 Task: Look for space in Zacatlán, Mexico from 7th July, 2023 to 15th July, 2023 for 6 adults in price range Rs.15000 to Rs.20000. Place can be entire place with 3 bedrooms having 3 beds and 3 bathrooms. Property type can be house, flat, guest house. Amenities needed are: washing machine. Booking option can be shelf check-in. Required host language is English.
Action: Mouse moved to (462, 99)
Screenshot: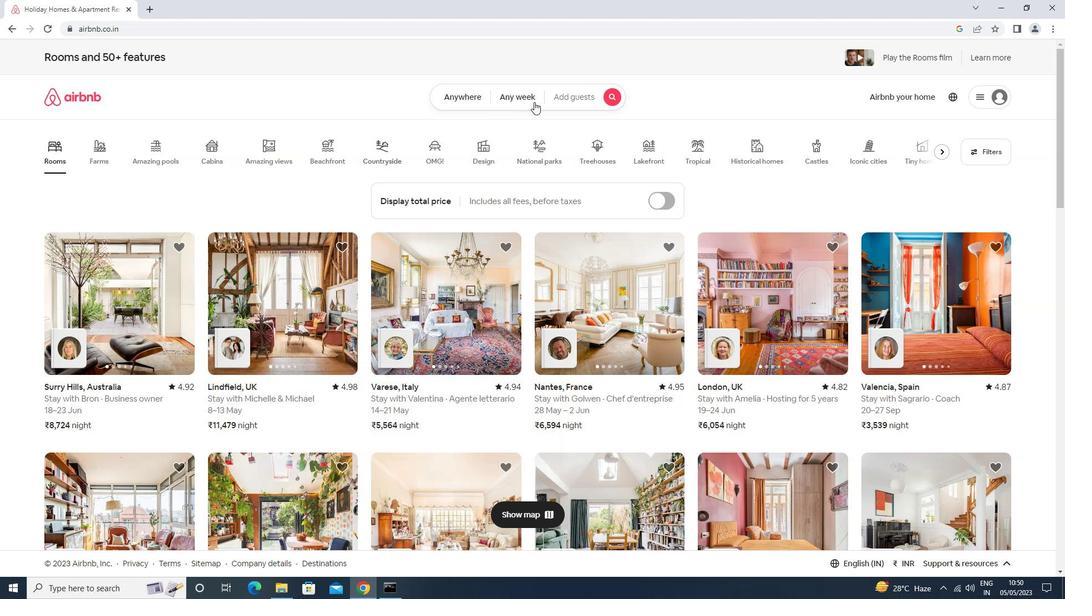 
Action: Mouse pressed left at (462, 99)
Screenshot: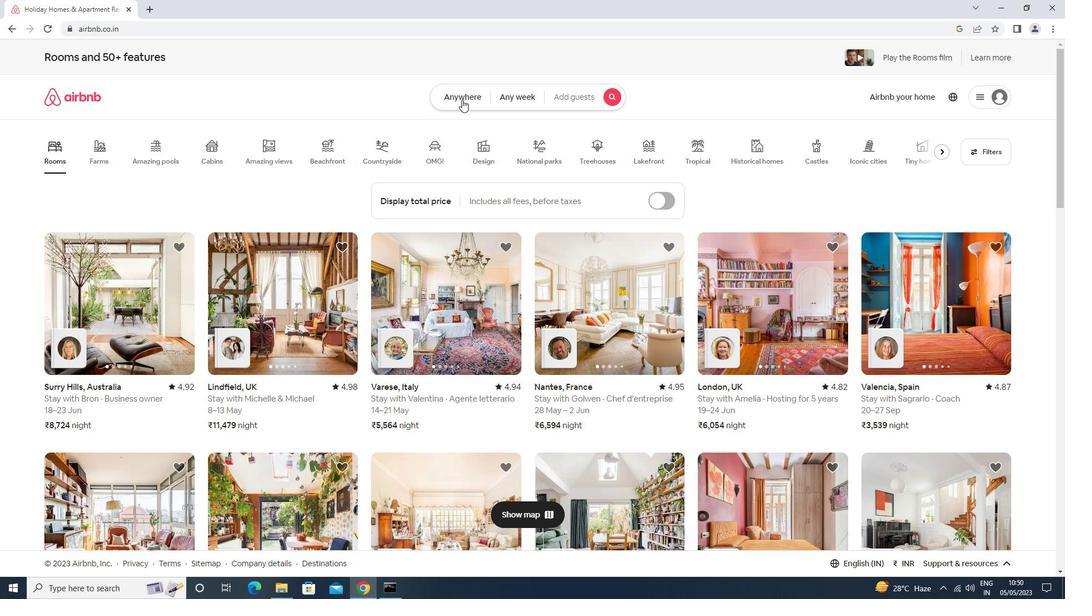 
Action: Mouse moved to (418, 138)
Screenshot: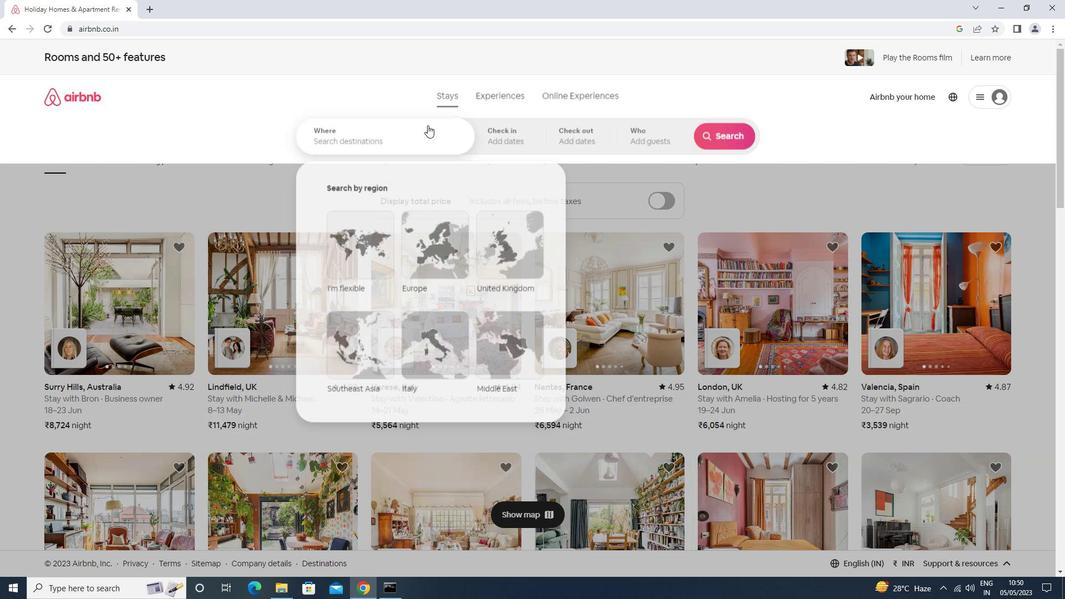 
Action: Mouse pressed left at (418, 138)
Screenshot: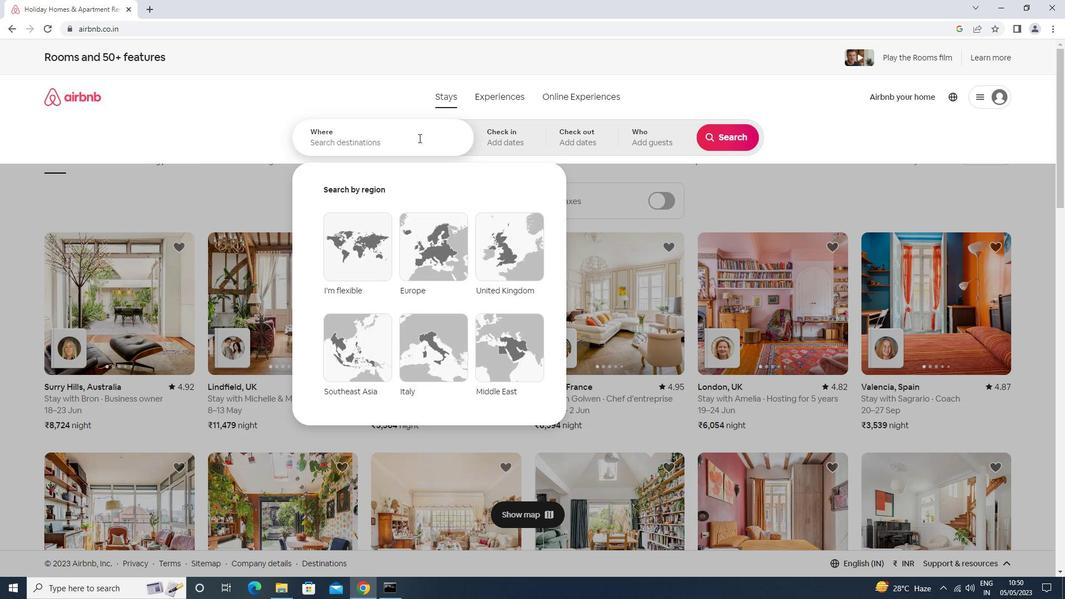
Action: Key pressed <Key.shift>ZACATLAN<Key.space><Key.shift>MEXICO<Key.enter>
Screenshot: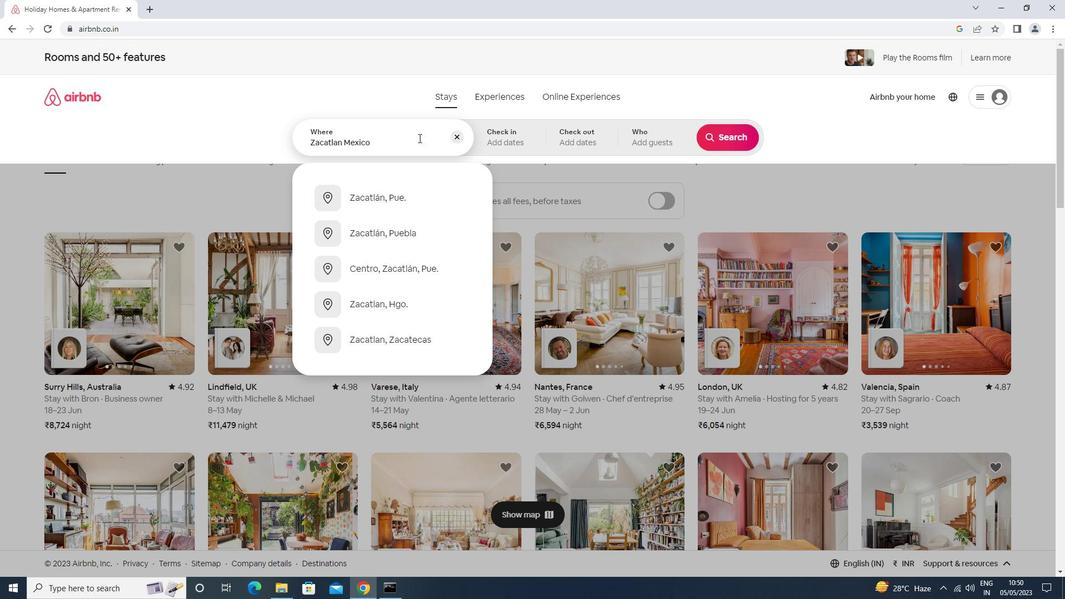 
Action: Mouse moved to (729, 228)
Screenshot: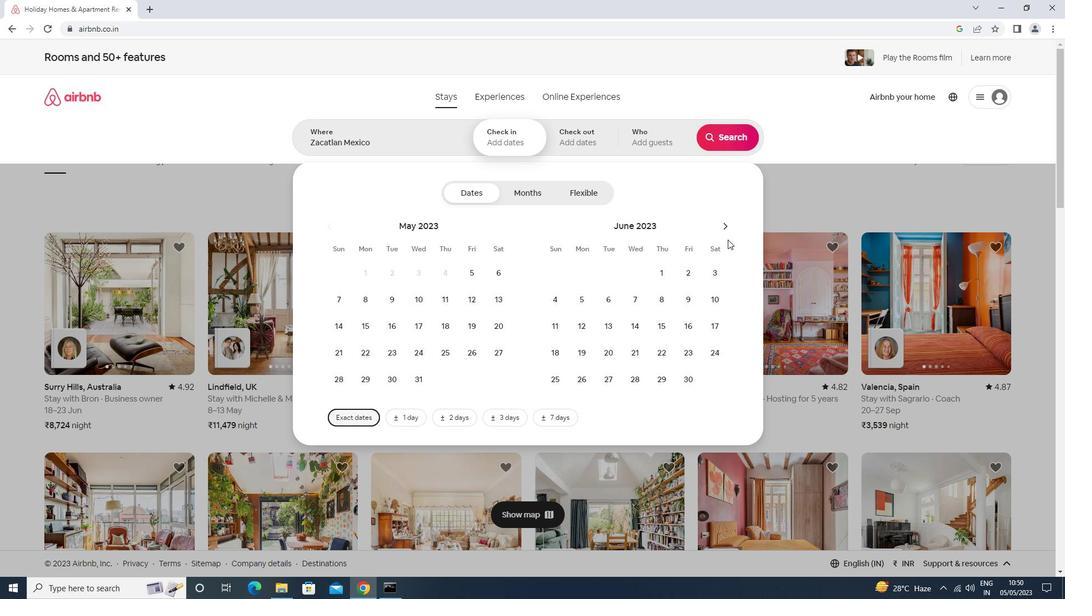 
Action: Mouse pressed left at (729, 228)
Screenshot: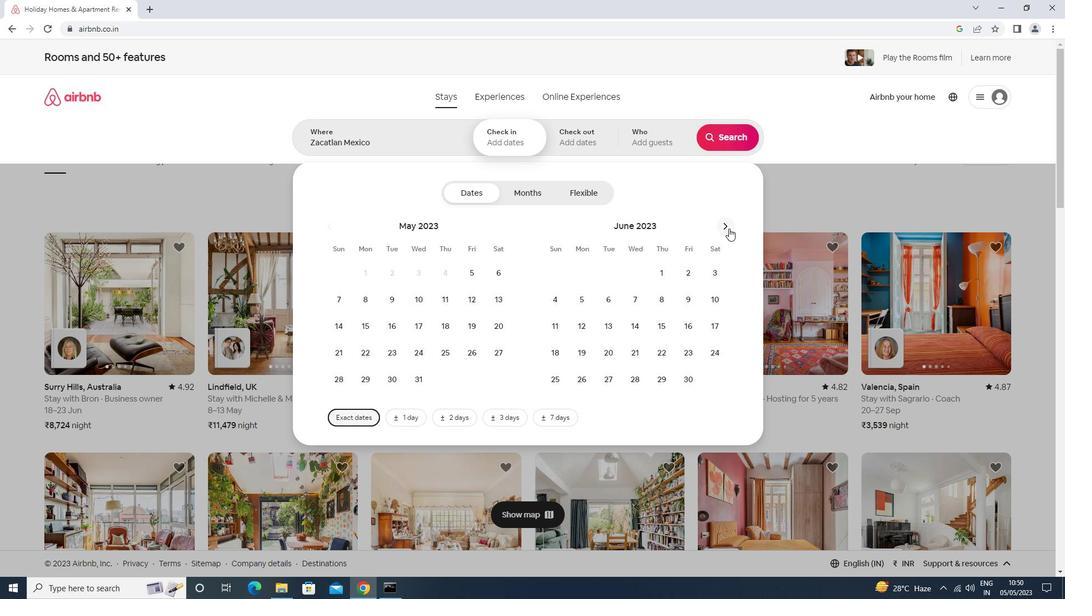 
Action: Mouse moved to (694, 300)
Screenshot: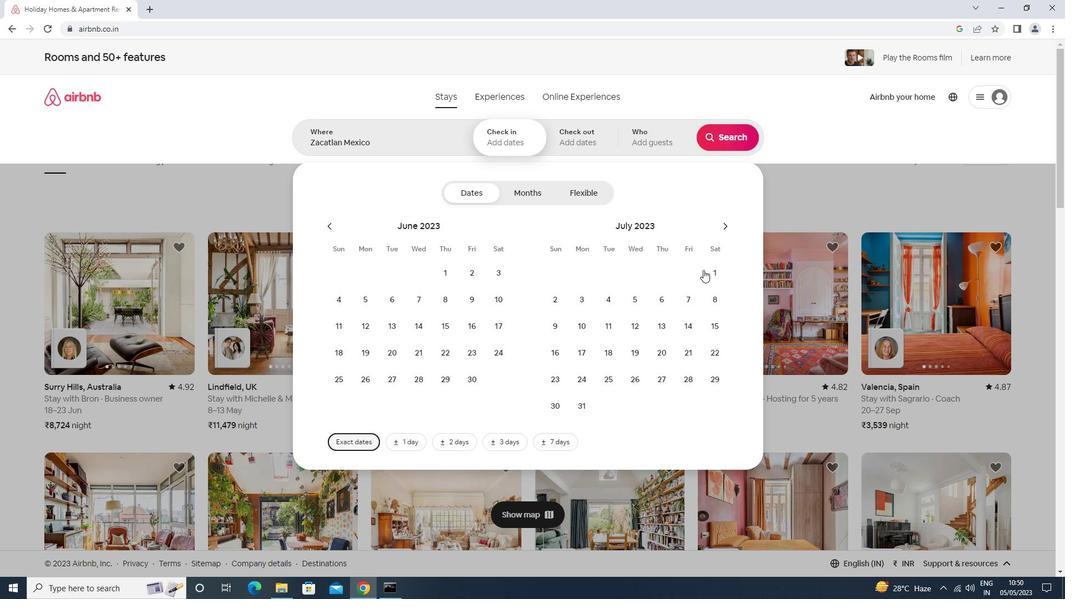 
Action: Mouse pressed left at (694, 300)
Screenshot: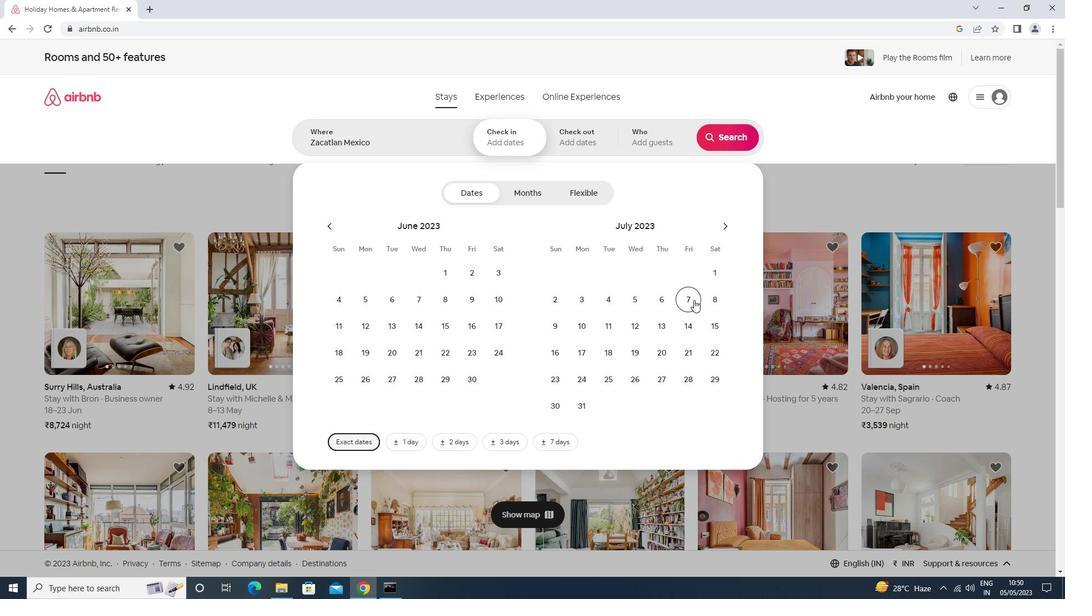 
Action: Mouse moved to (718, 331)
Screenshot: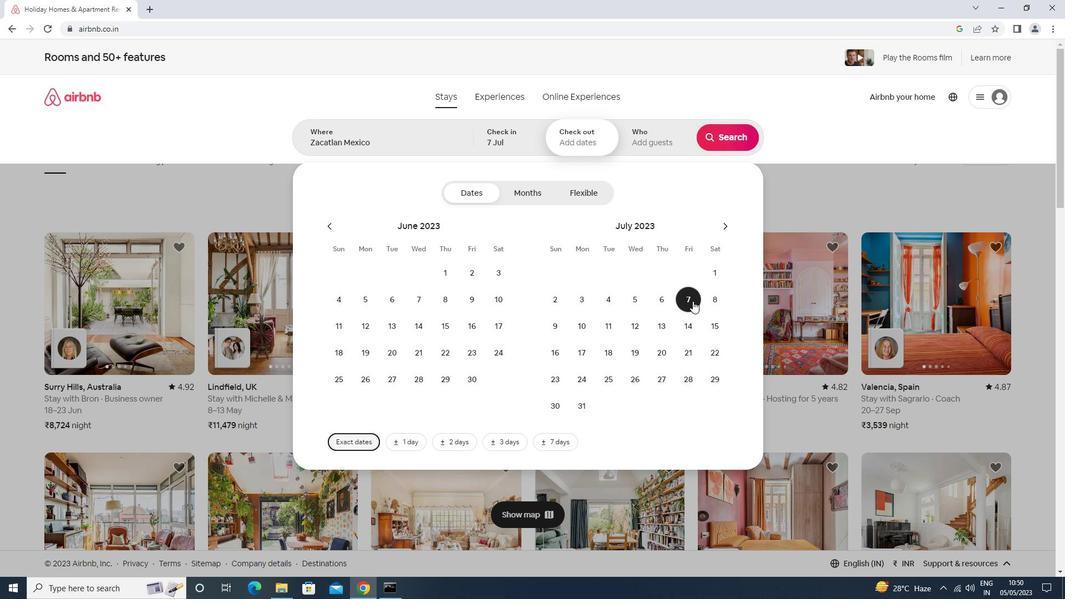 
Action: Mouse pressed left at (718, 331)
Screenshot: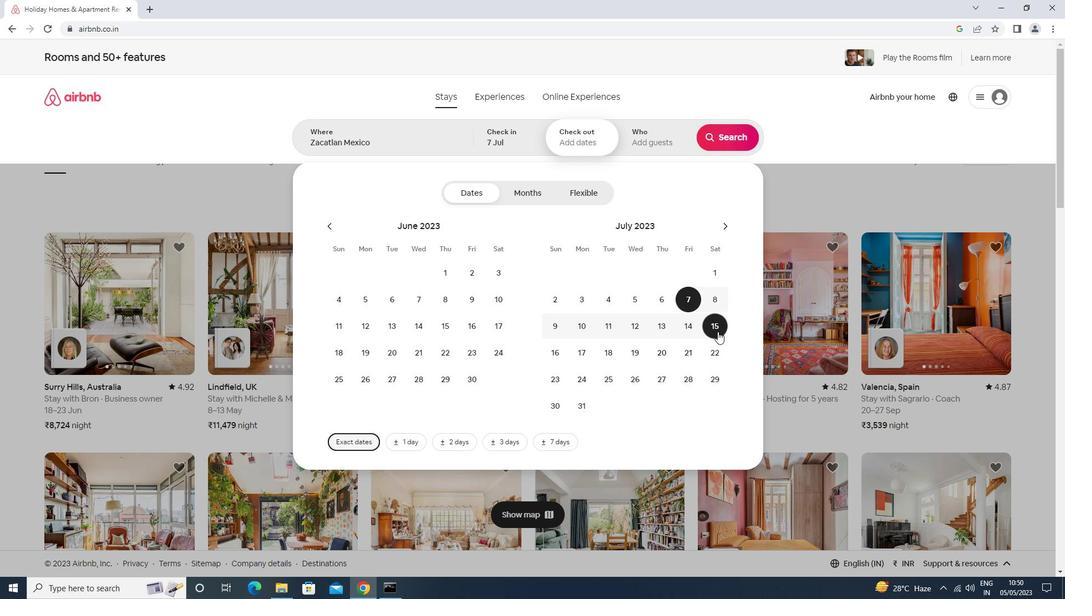 
Action: Mouse moved to (658, 150)
Screenshot: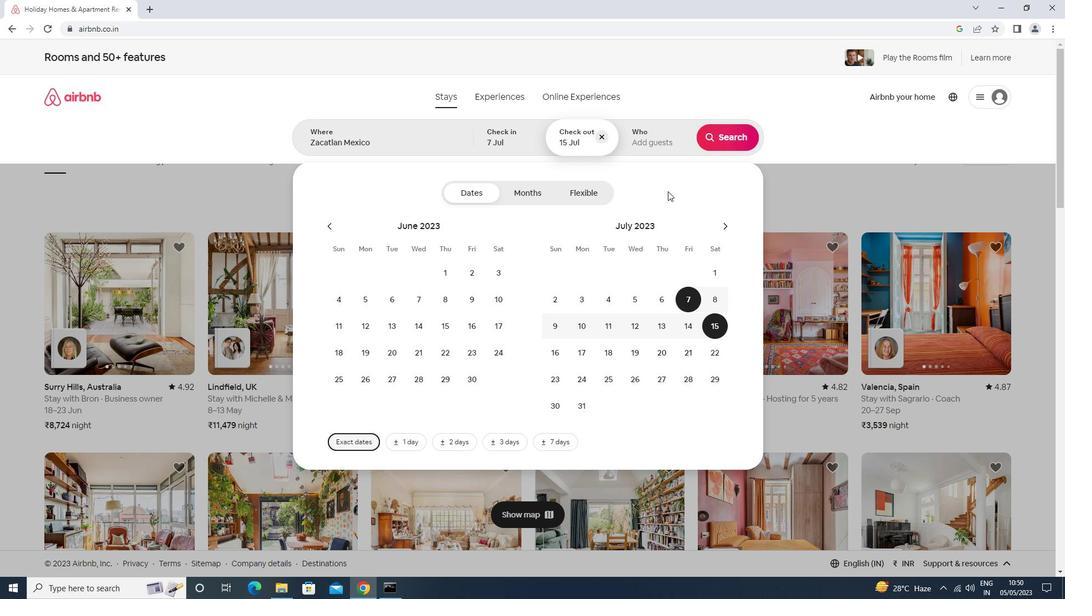 
Action: Mouse pressed left at (658, 150)
Screenshot: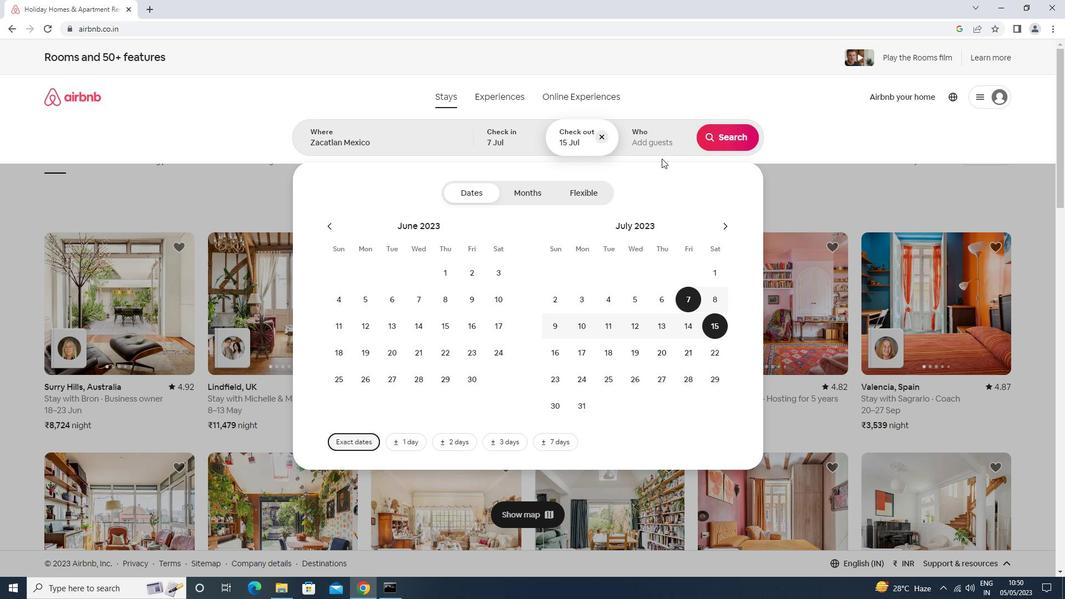 
Action: Mouse moved to (736, 196)
Screenshot: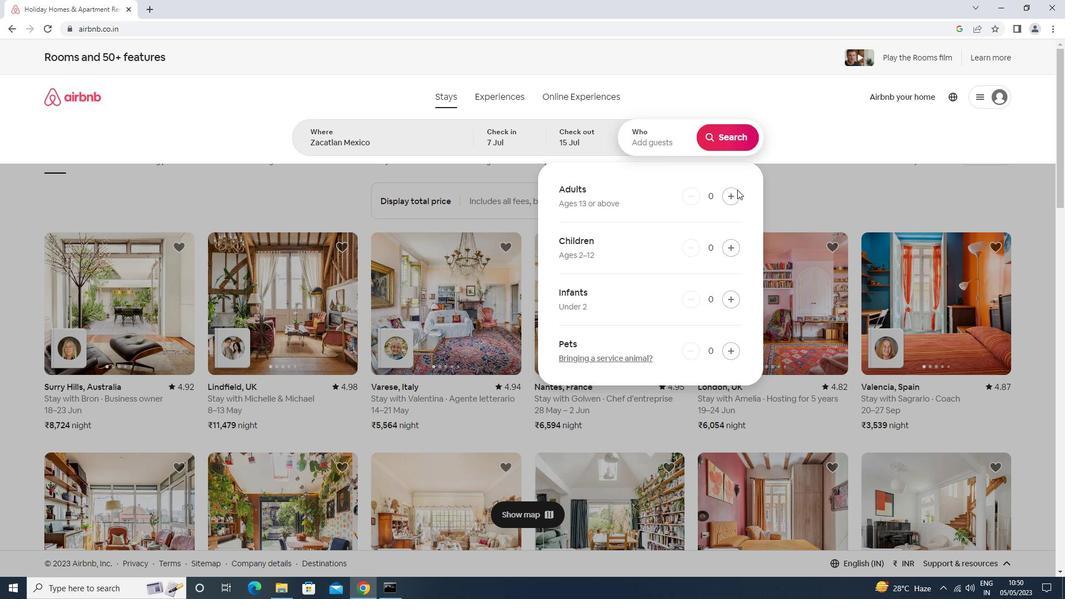 
Action: Mouse pressed left at (736, 196)
Screenshot: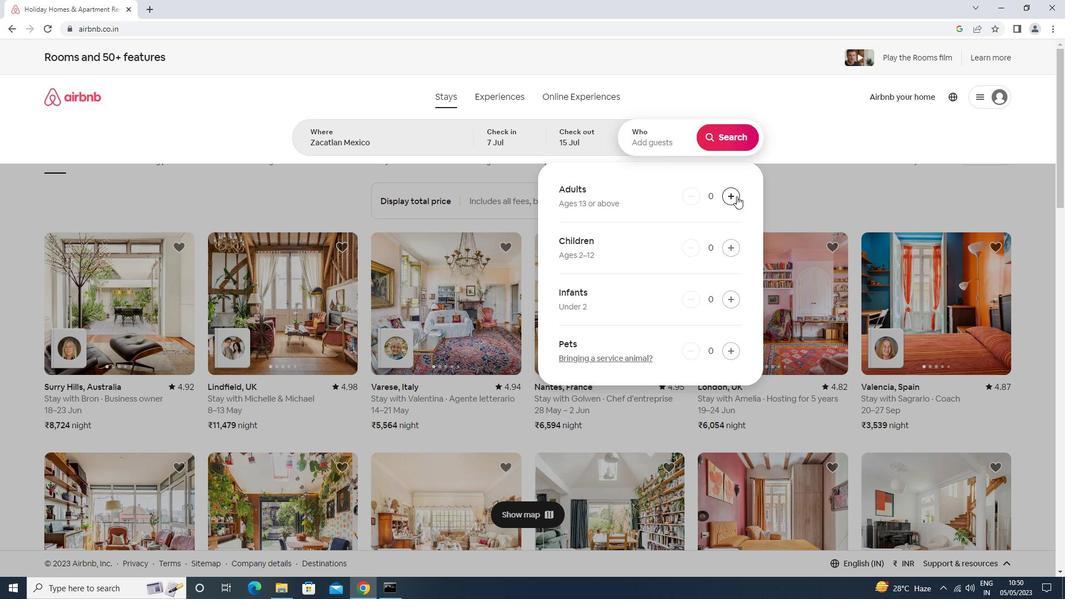
Action: Mouse pressed left at (736, 196)
Screenshot: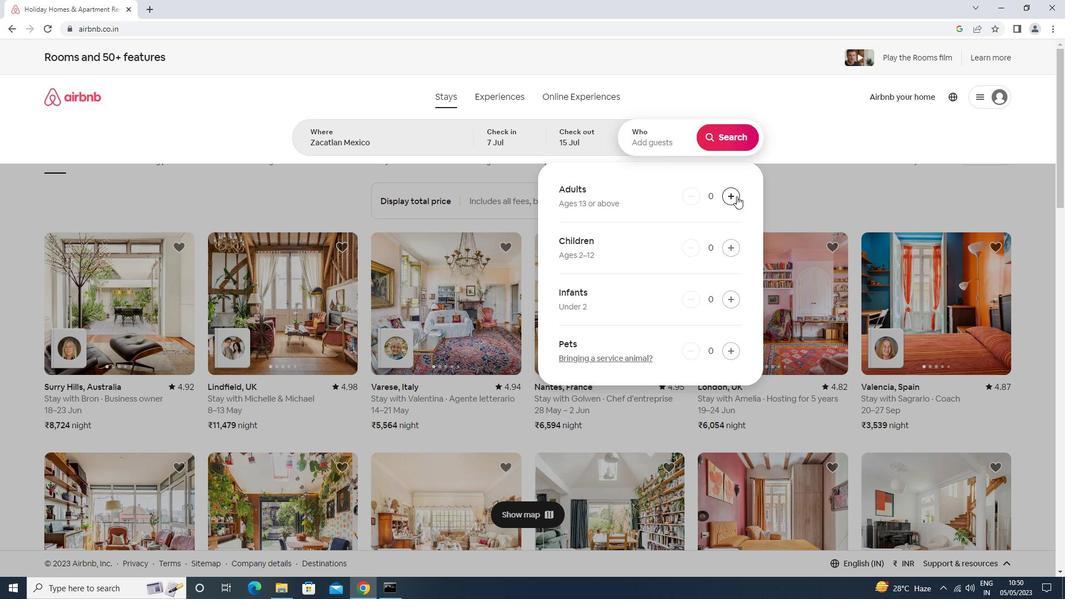 
Action: Mouse pressed left at (736, 196)
Screenshot: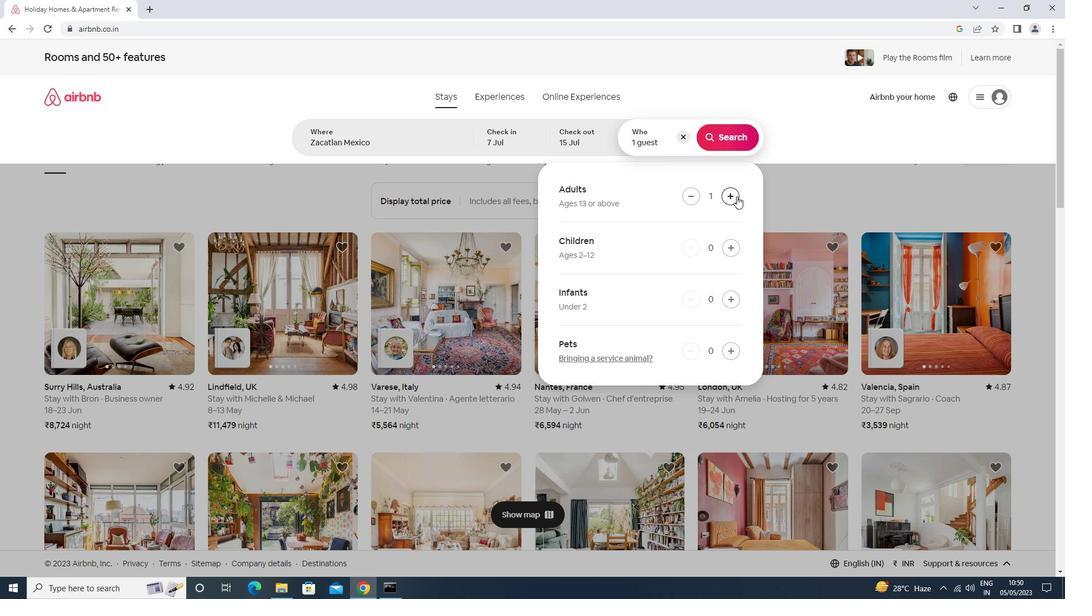 
Action: Mouse pressed left at (736, 196)
Screenshot: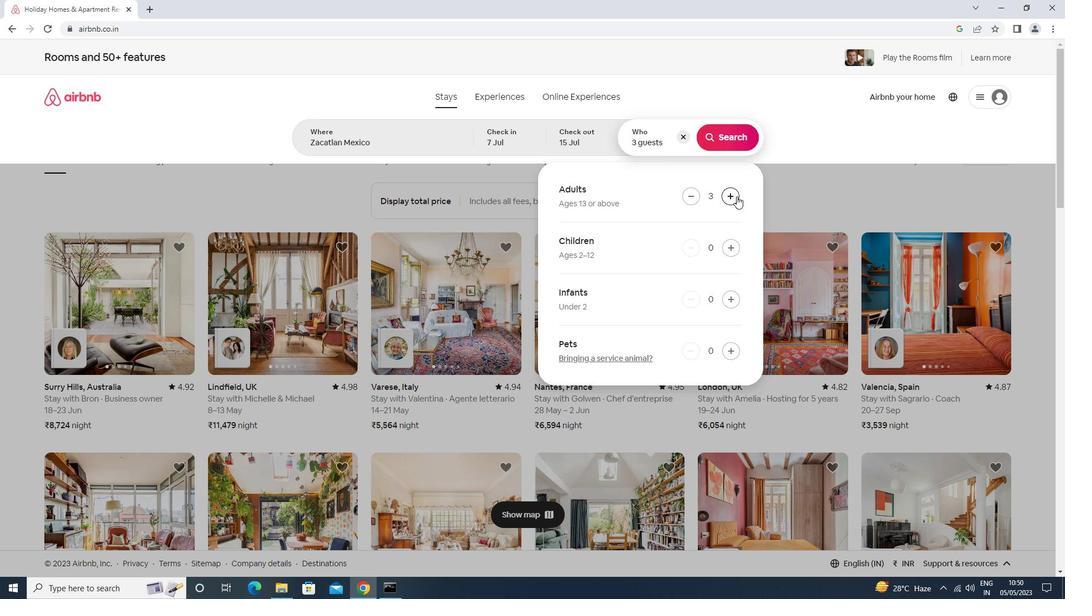 
Action: Mouse pressed left at (736, 196)
Screenshot: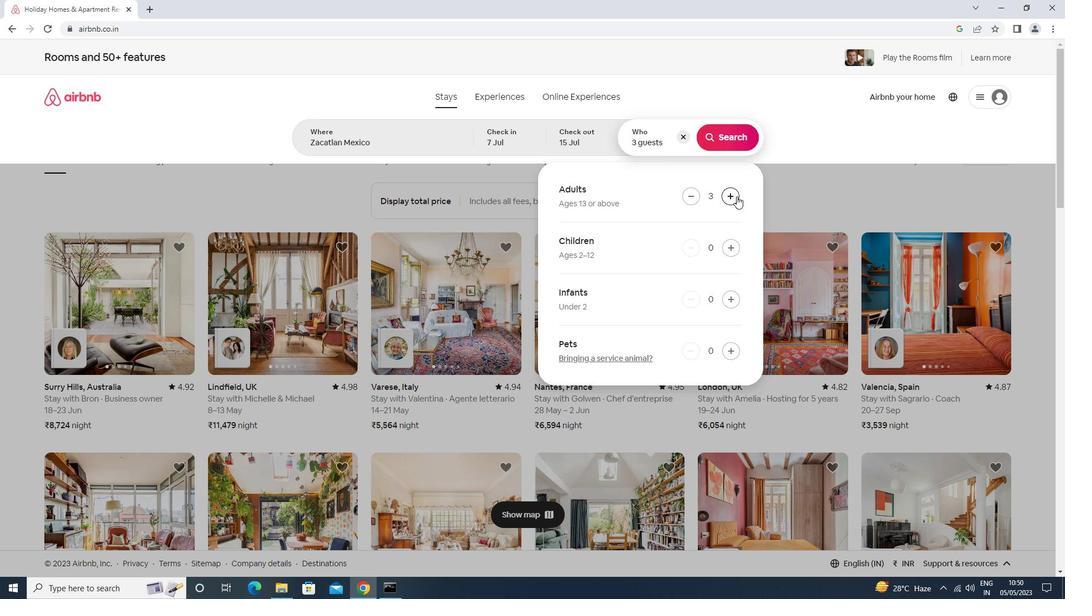 
Action: Mouse pressed left at (736, 196)
Screenshot: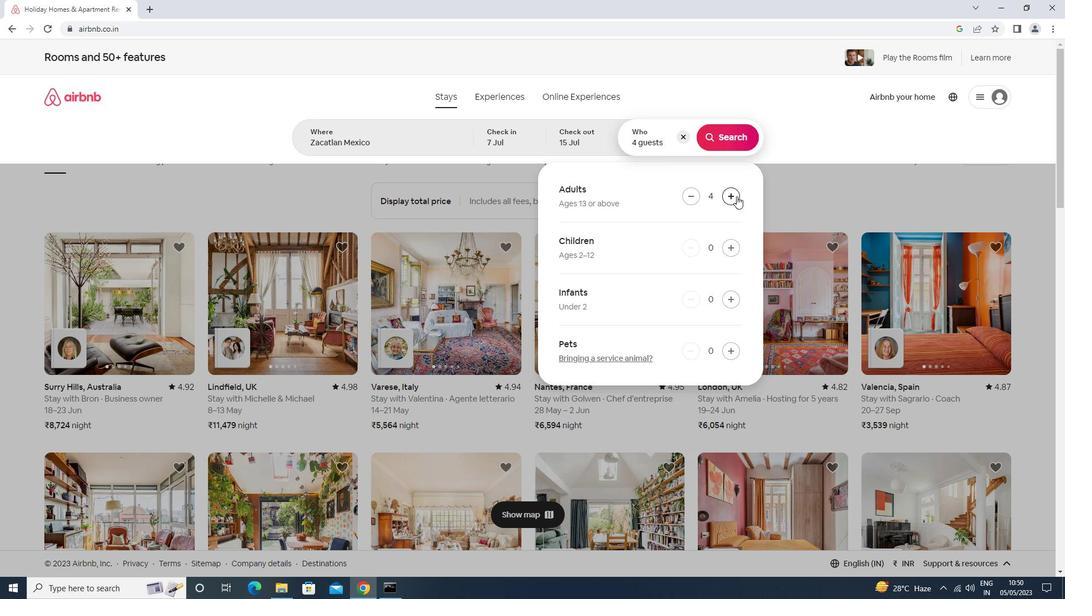 
Action: Mouse moved to (730, 137)
Screenshot: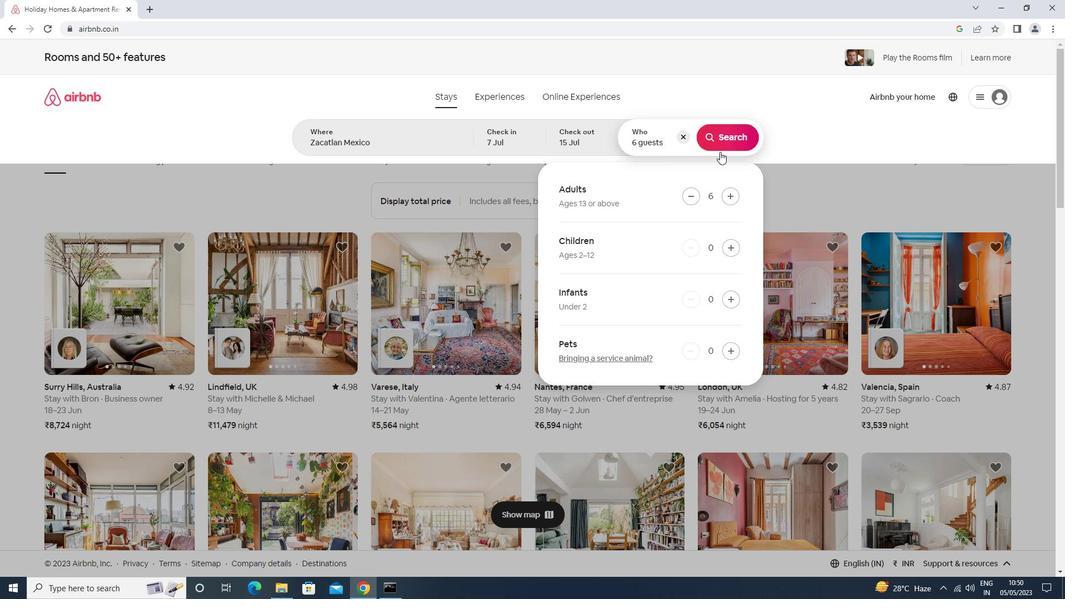 
Action: Mouse pressed left at (730, 137)
Screenshot: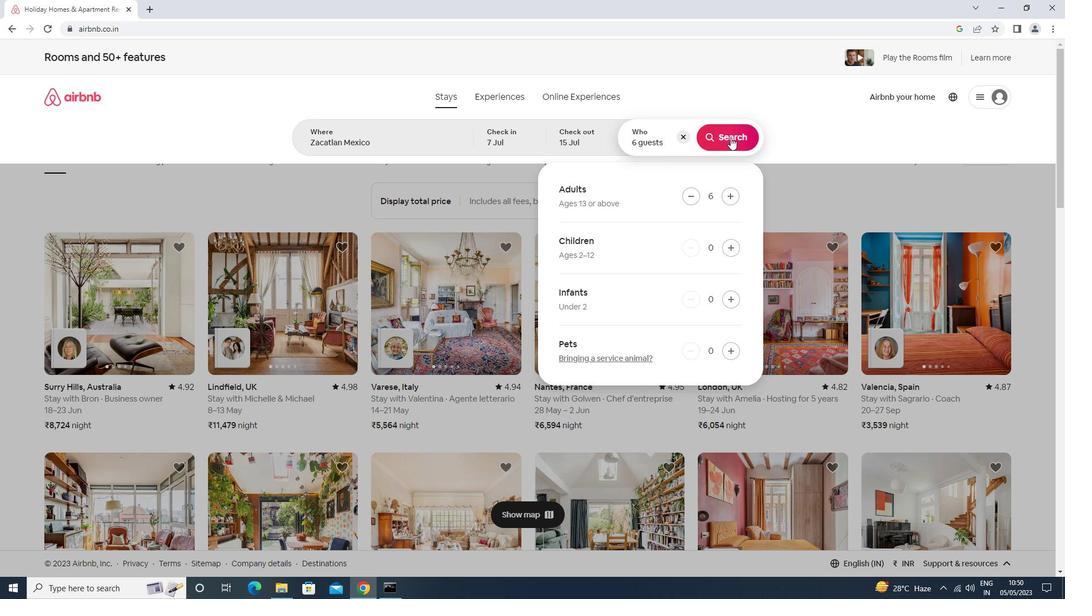
Action: Mouse moved to (1001, 104)
Screenshot: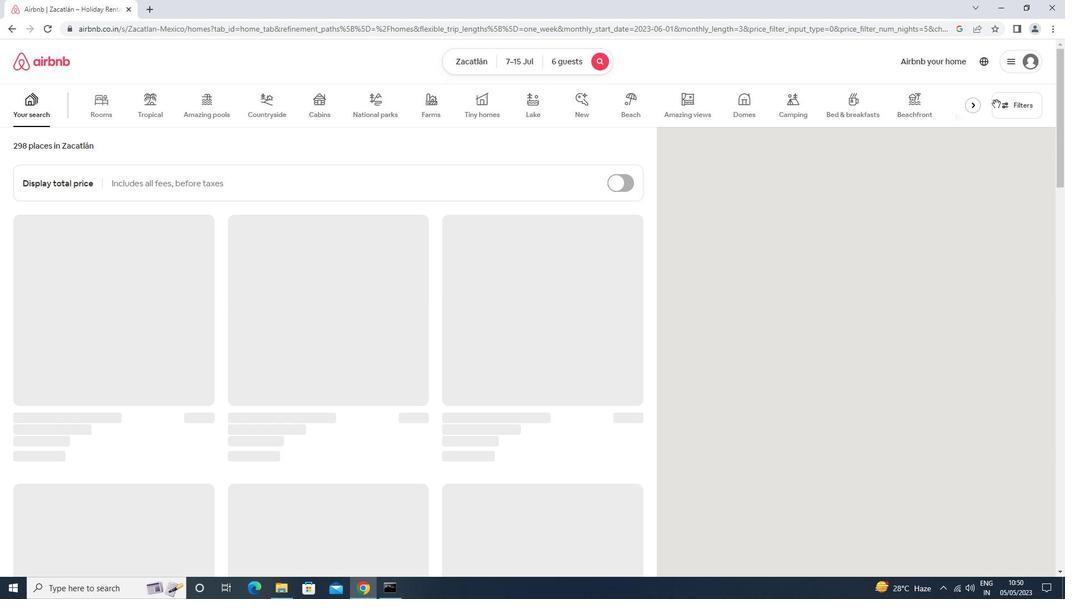 
Action: Mouse pressed left at (1001, 104)
Screenshot: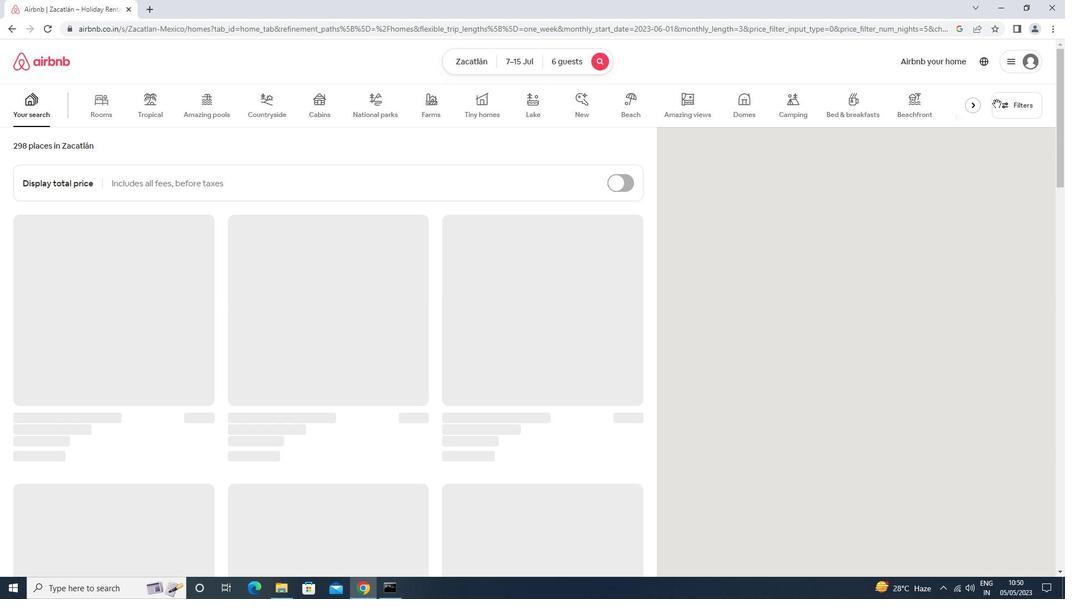 
Action: Mouse moved to (425, 379)
Screenshot: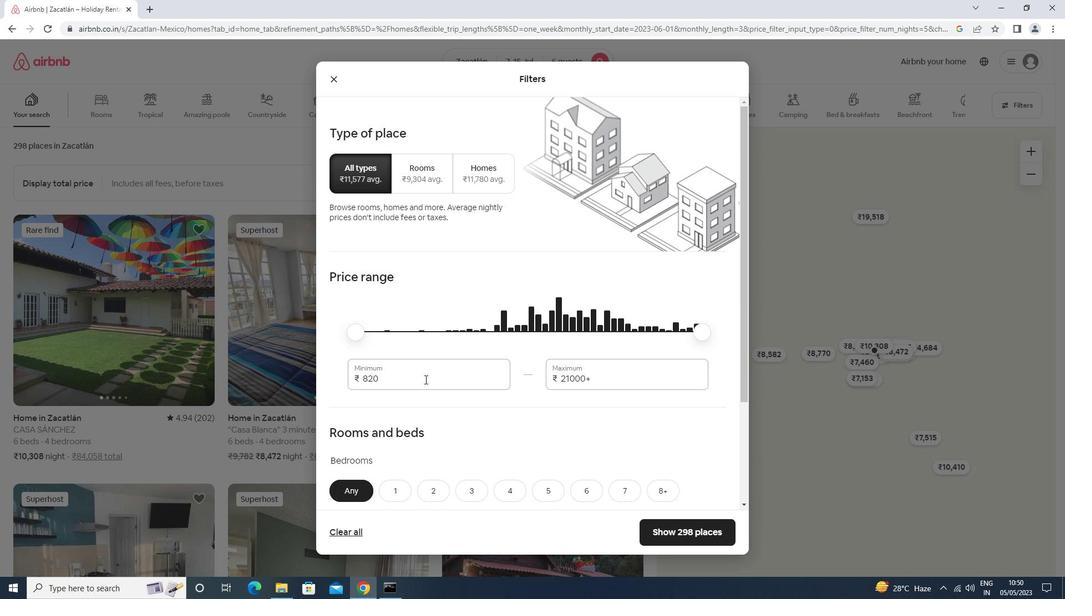 
Action: Mouse pressed left at (425, 379)
Screenshot: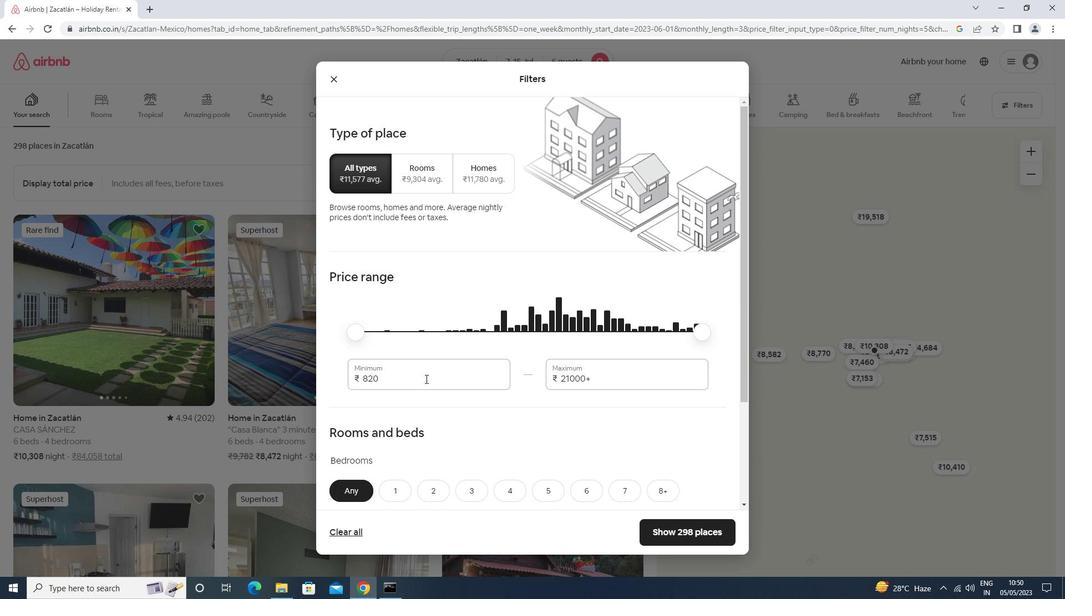 
Action: Mouse moved to (422, 374)
Screenshot: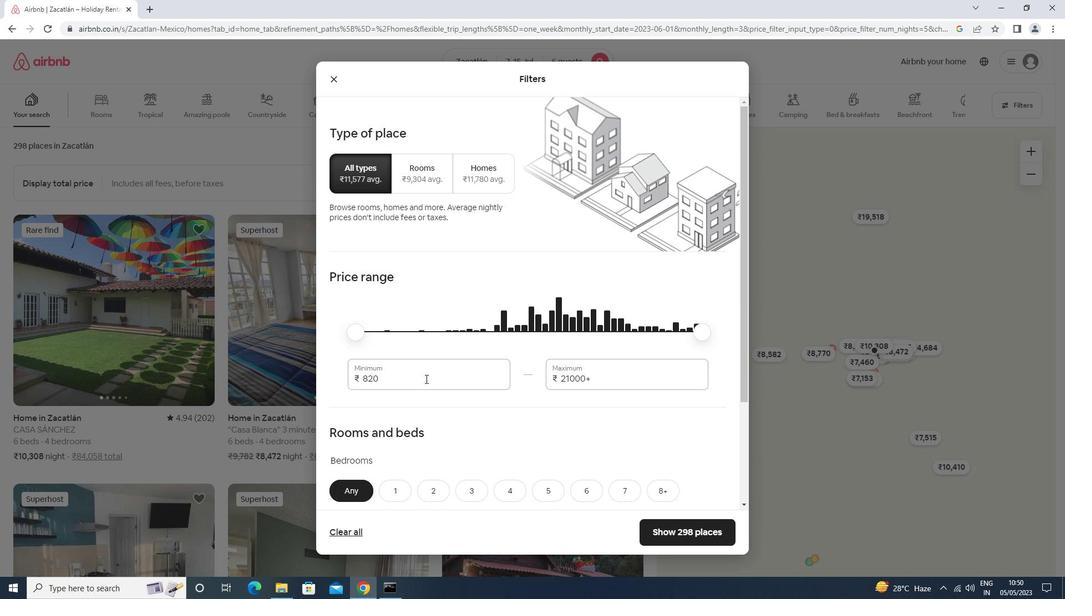 
Action: Key pressed <Key.backspace><Key.backspace><Key.backspace><Key.backspace><Key.backspace><Key.backspace>15000<Key.tab>2000
Screenshot: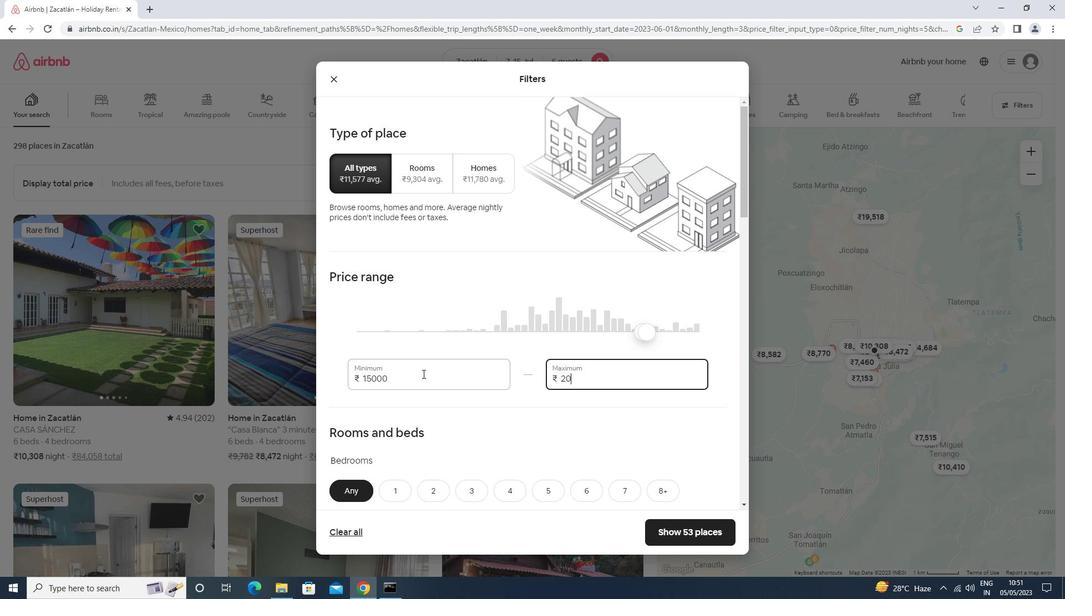 
Action: Mouse scrolled (422, 373) with delta (0, 0)
Screenshot: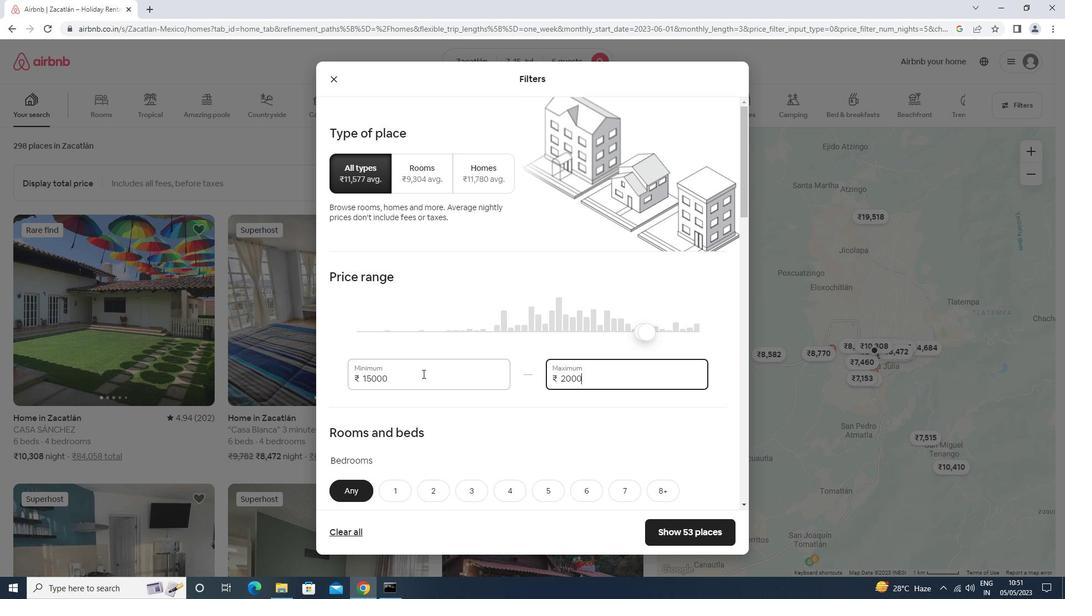 
Action: Mouse scrolled (422, 373) with delta (0, 0)
Screenshot: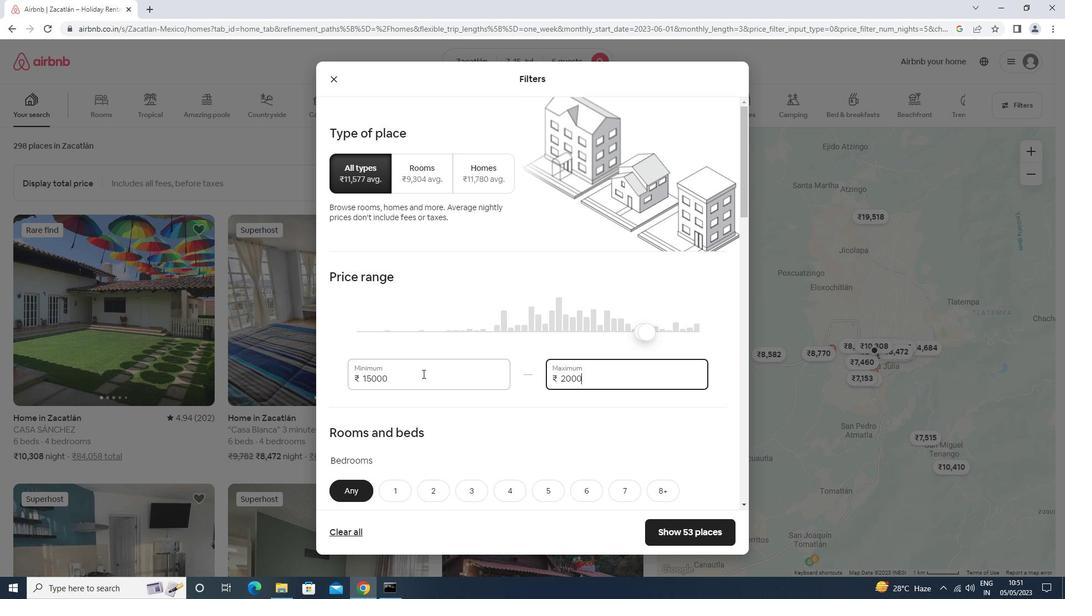 
Action: Mouse scrolled (422, 373) with delta (0, 0)
Screenshot: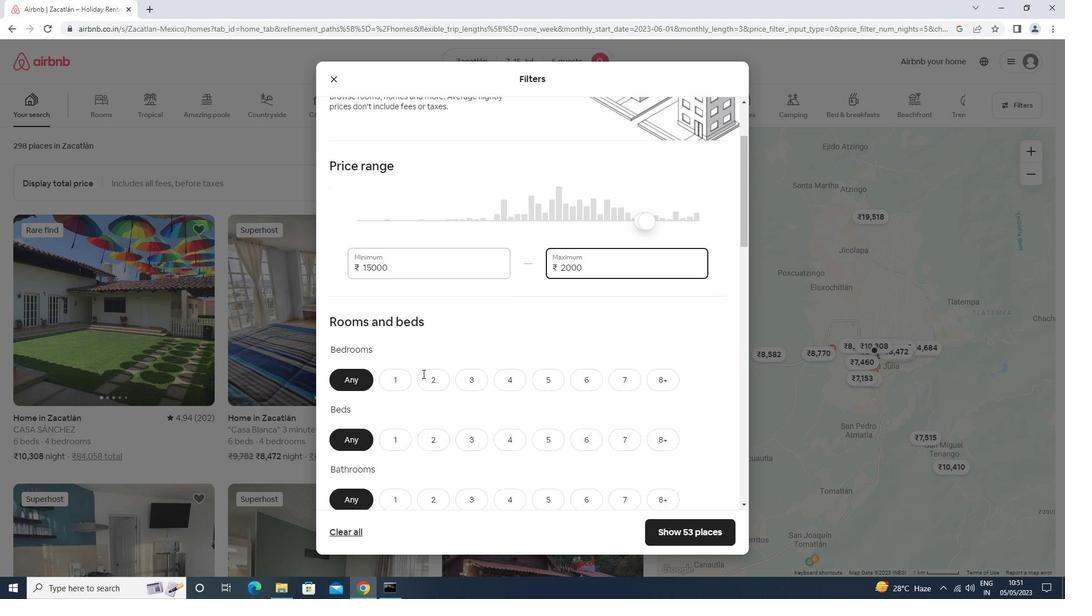 
Action: Mouse scrolled (422, 373) with delta (0, 0)
Screenshot: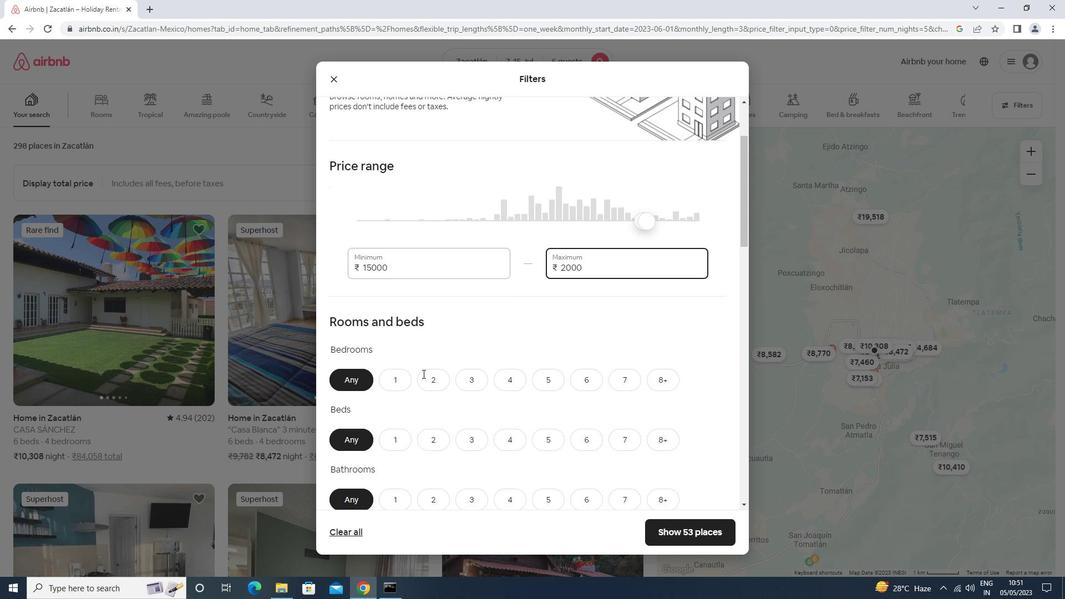 
Action: Mouse scrolled (422, 373) with delta (0, 0)
Screenshot: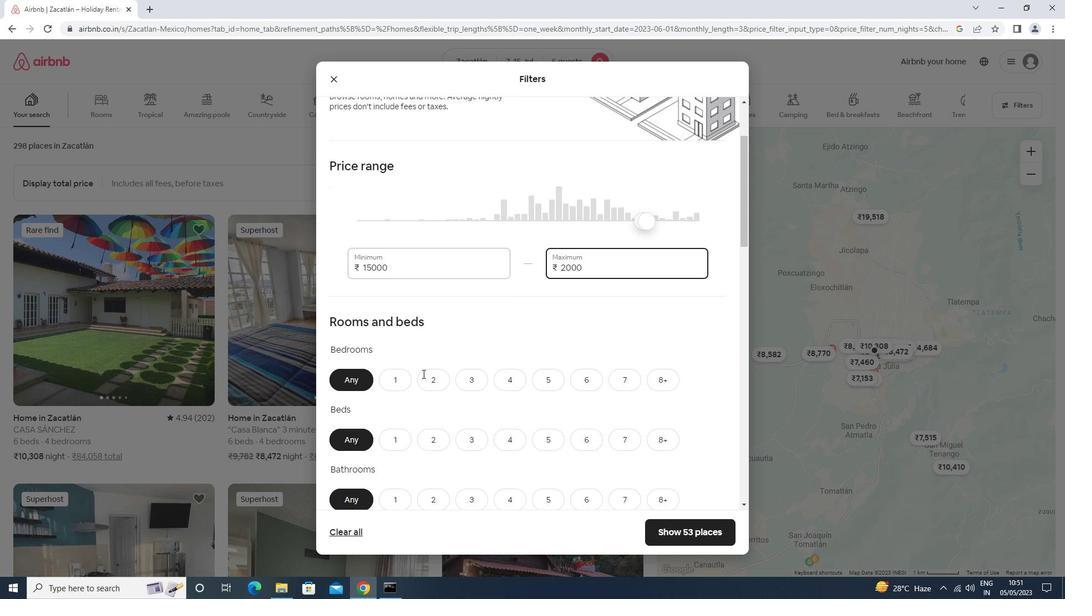 
Action: Mouse moved to (471, 213)
Screenshot: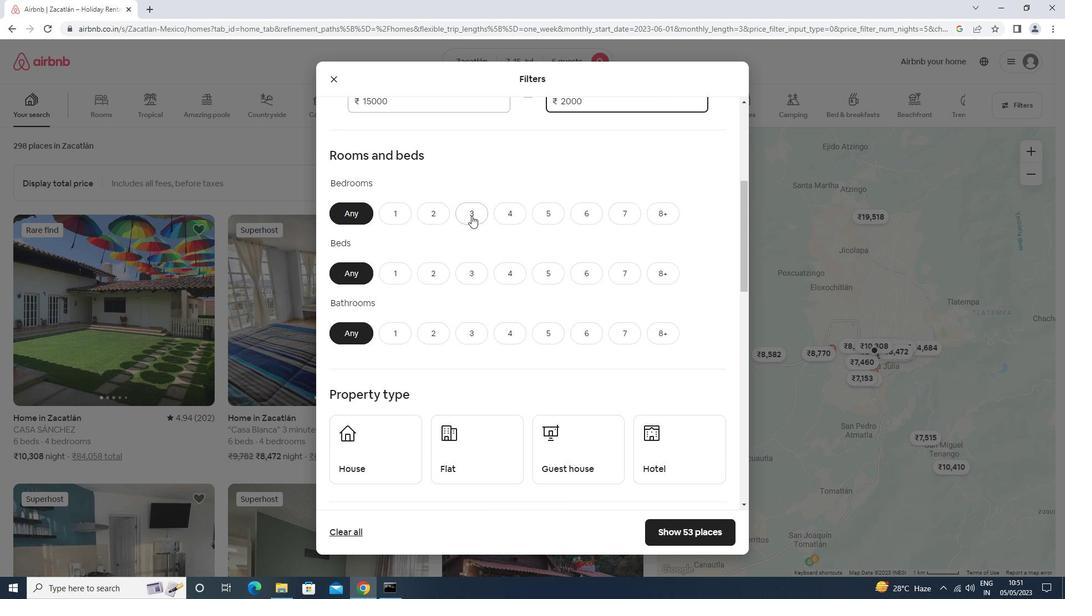 
Action: Mouse pressed left at (471, 213)
Screenshot: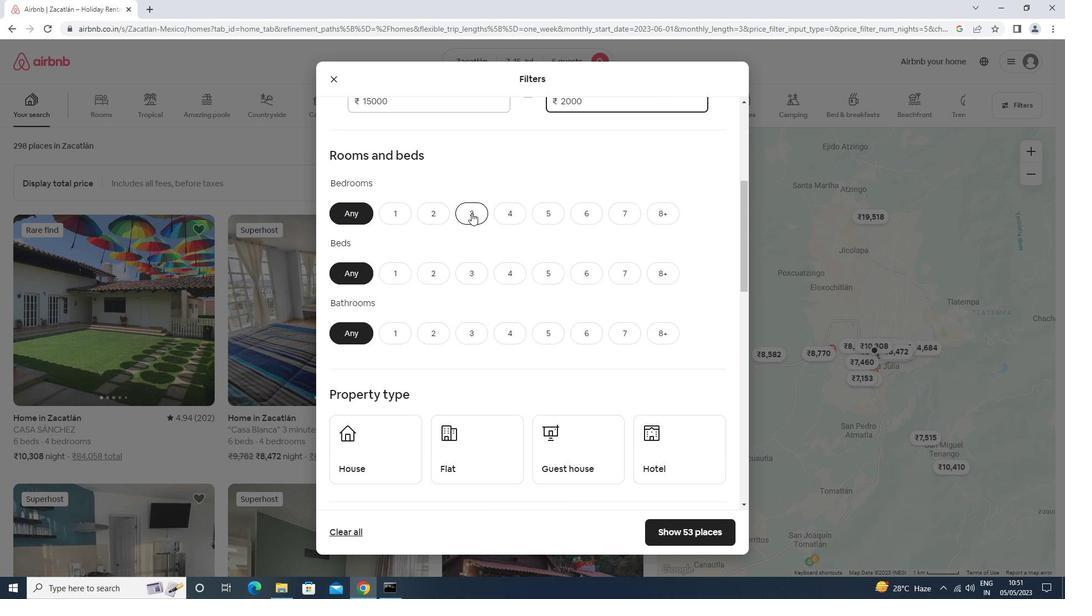 
Action: Mouse moved to (478, 269)
Screenshot: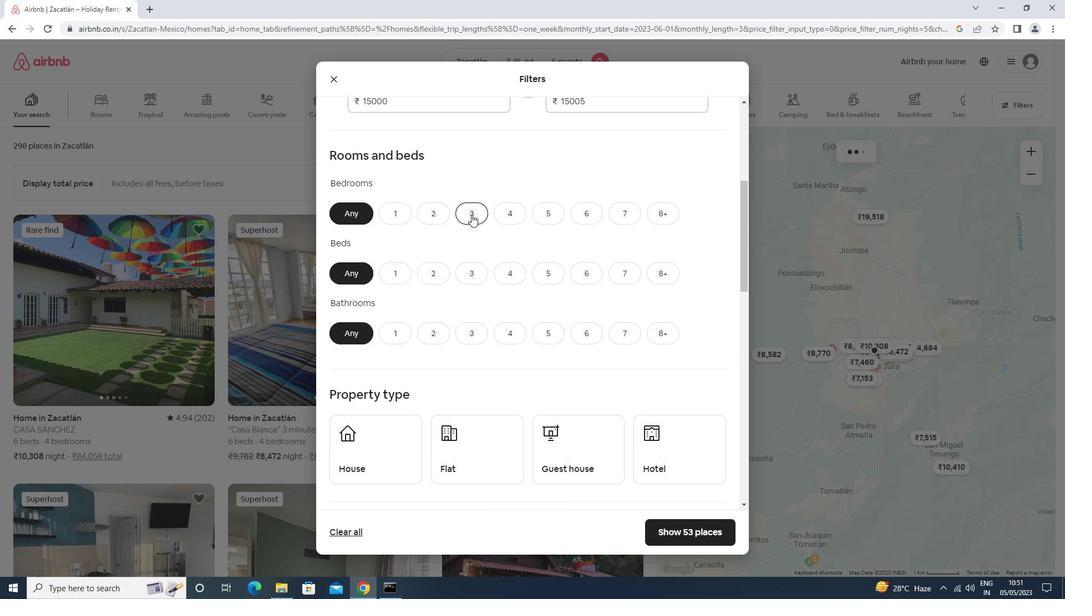 
Action: Mouse pressed left at (478, 269)
Screenshot: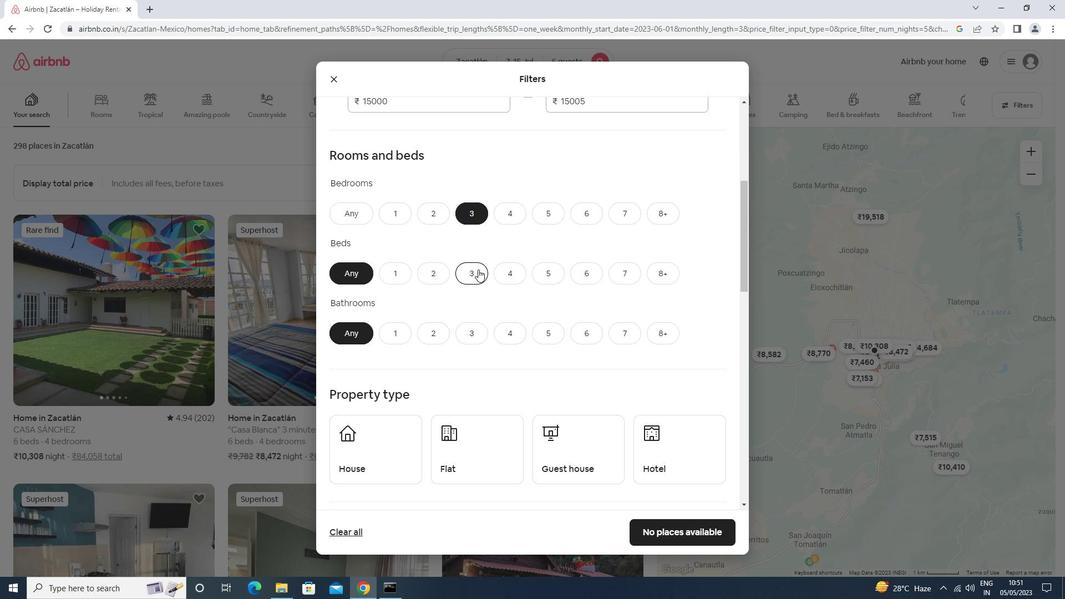 
Action: Mouse moved to (471, 341)
Screenshot: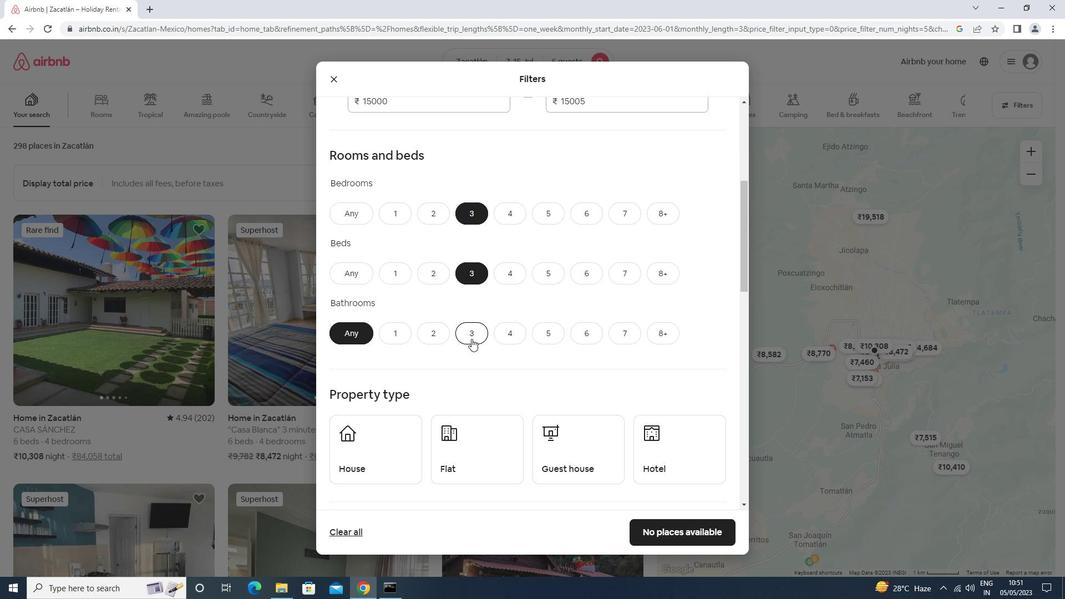 
Action: Mouse pressed left at (471, 341)
Screenshot: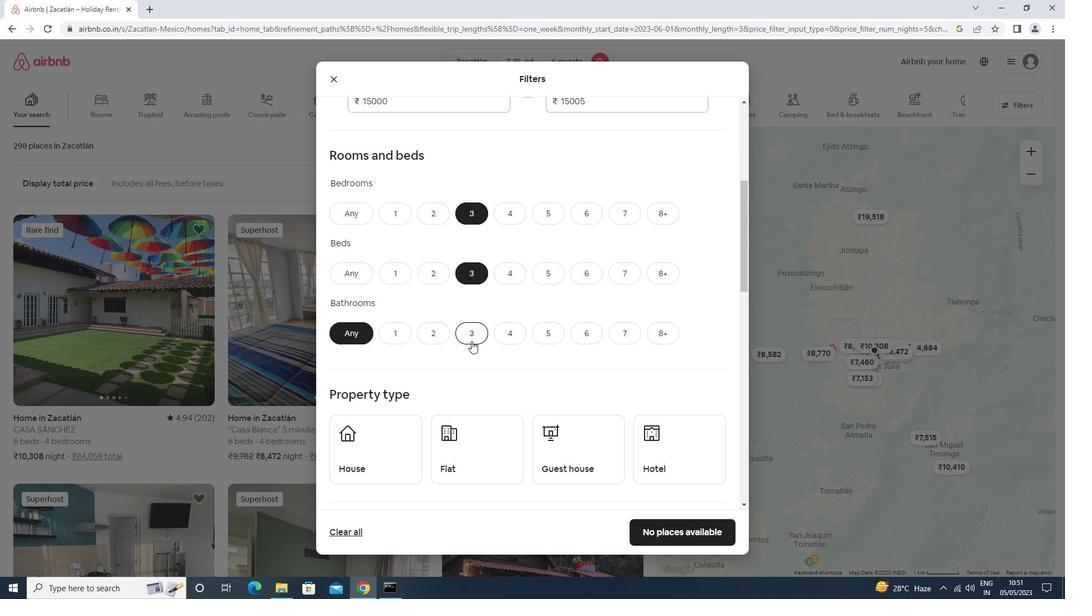 
Action: Mouse moved to (476, 344)
Screenshot: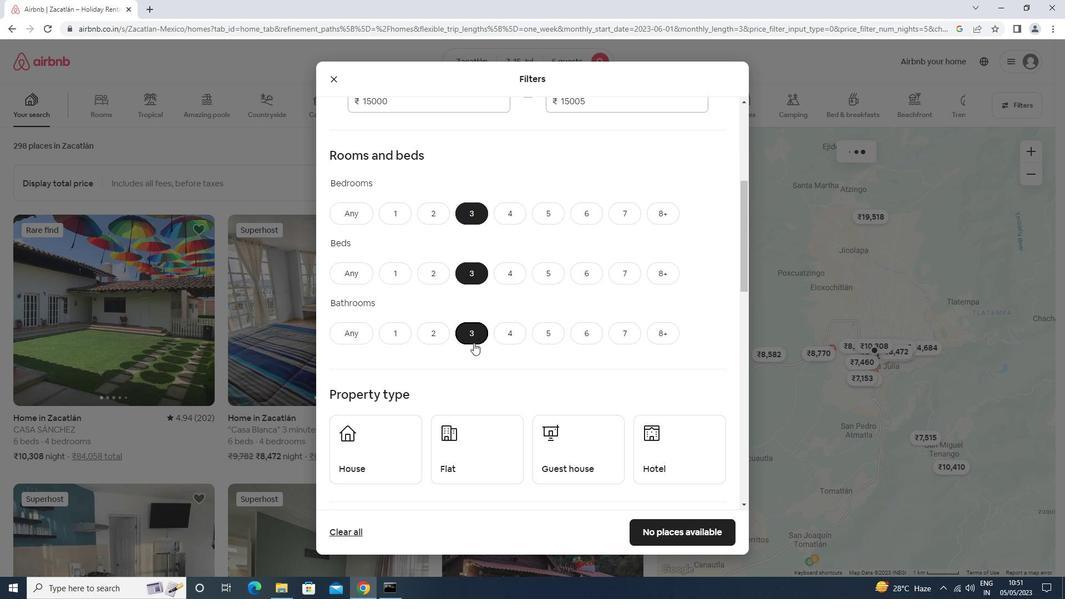 
Action: Mouse scrolled (476, 344) with delta (0, 0)
Screenshot: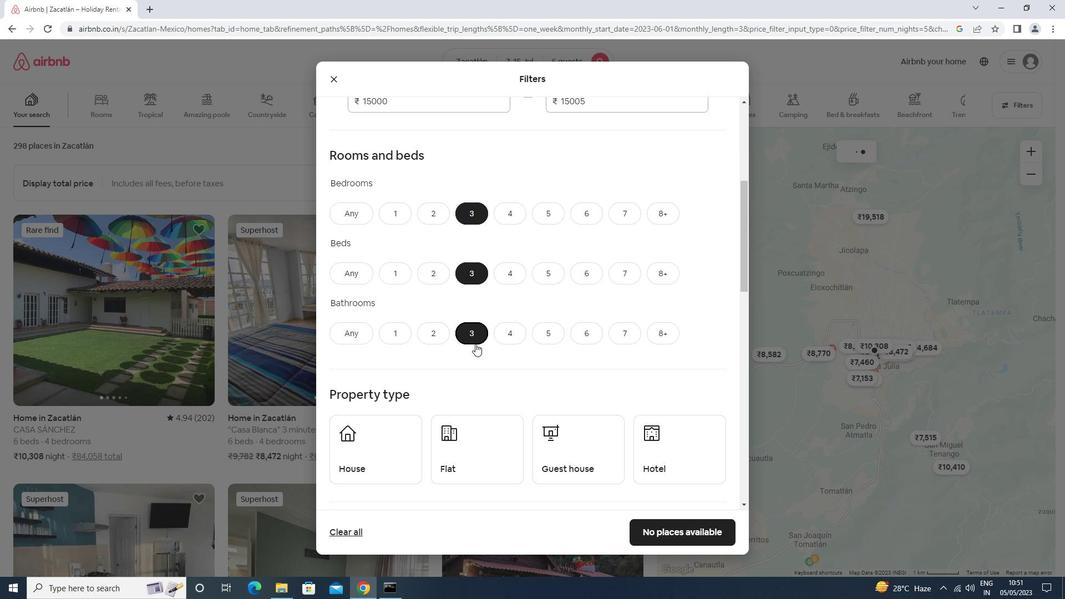 
Action: Mouse scrolled (476, 344) with delta (0, 0)
Screenshot: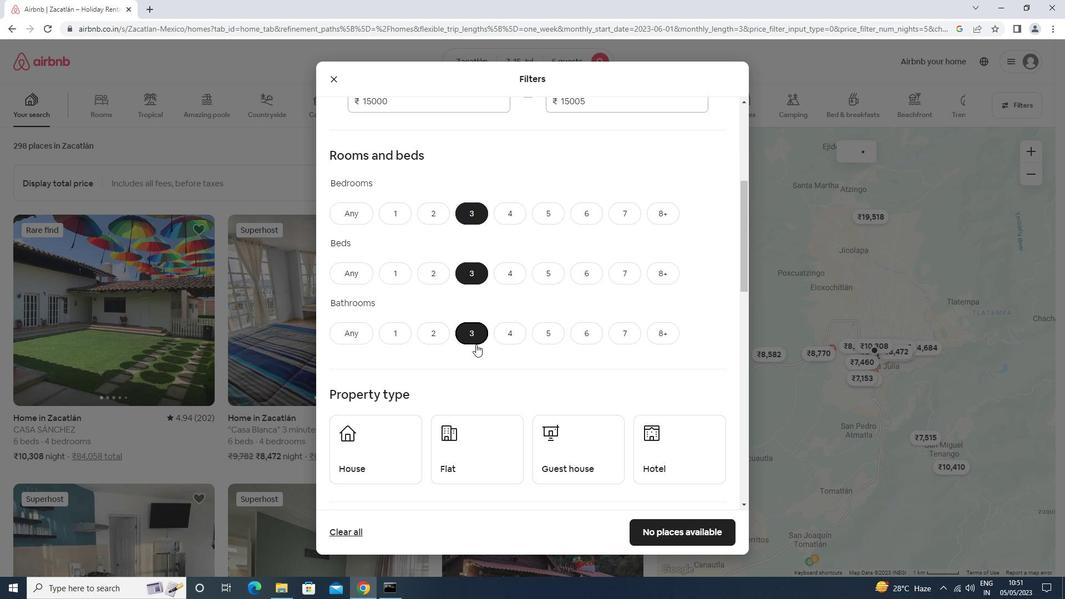 
Action: Mouse scrolled (476, 344) with delta (0, 0)
Screenshot: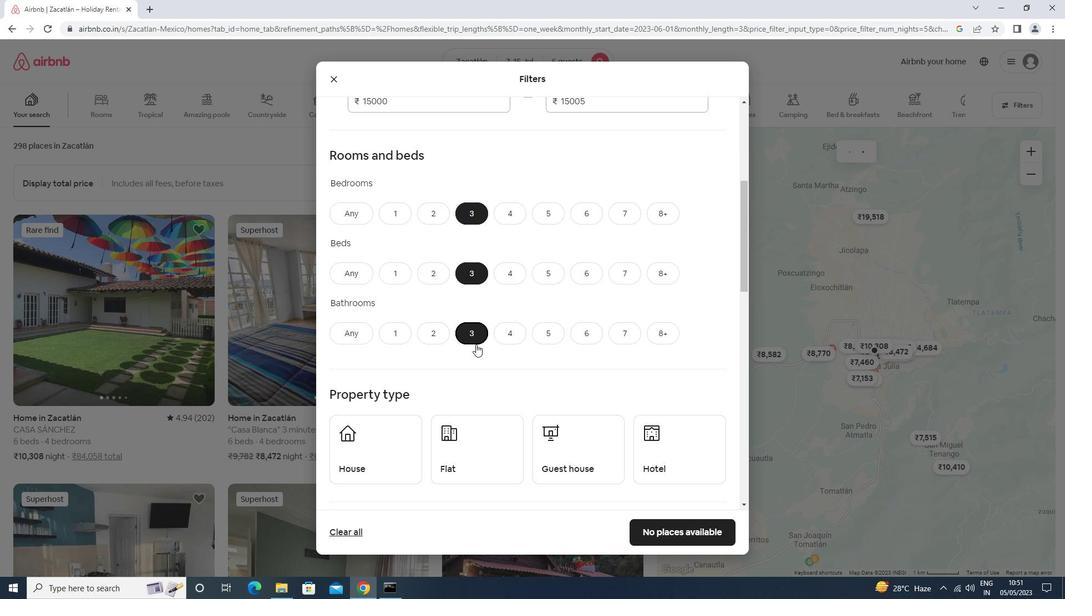 
Action: Mouse scrolled (476, 344) with delta (0, 0)
Screenshot: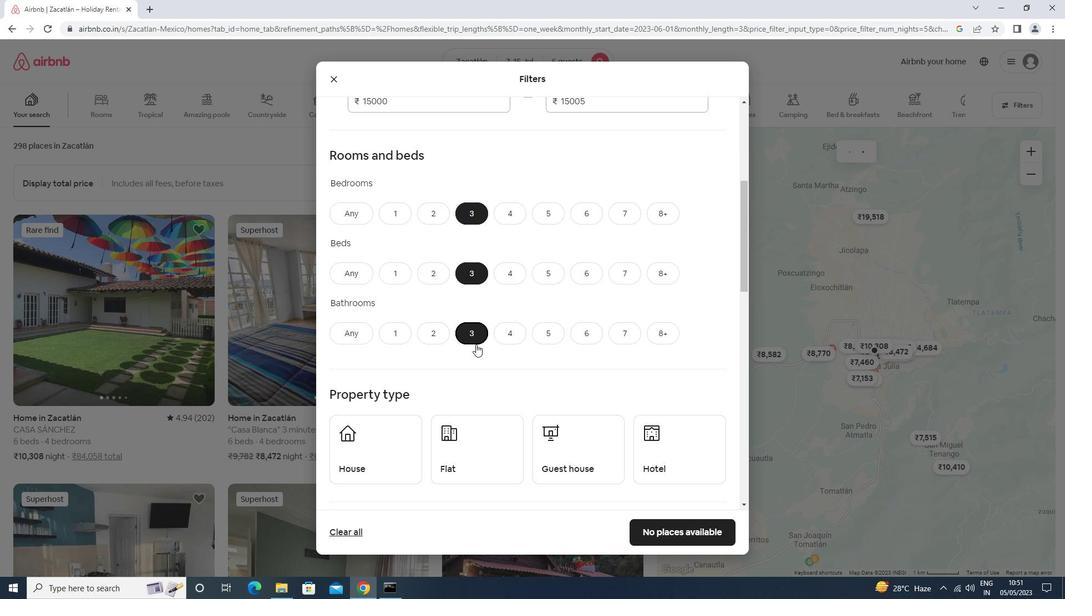 
Action: Mouse moved to (401, 235)
Screenshot: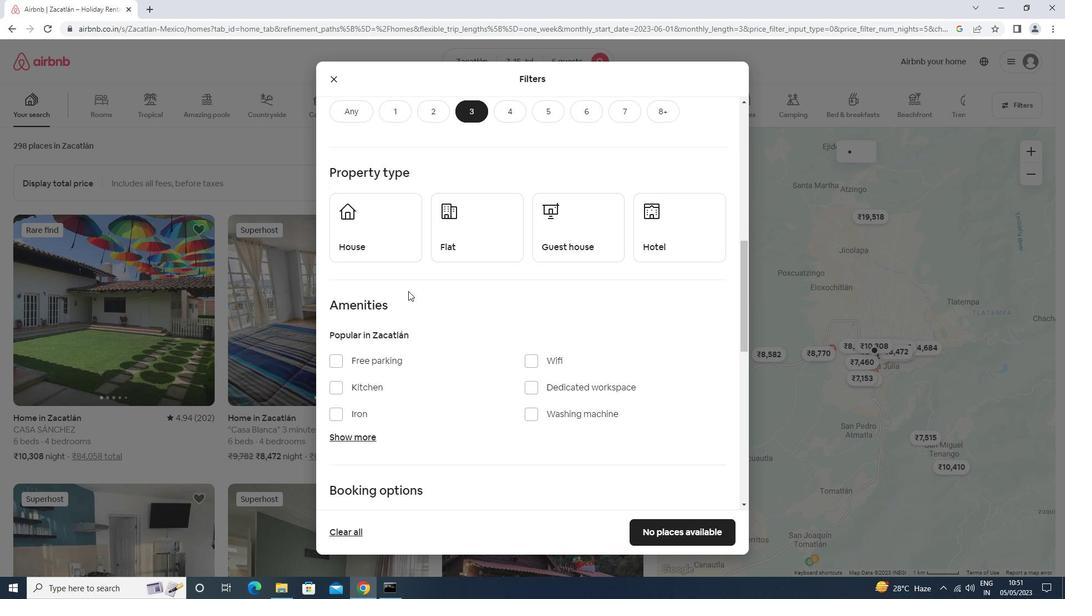 
Action: Mouse pressed left at (401, 235)
Screenshot: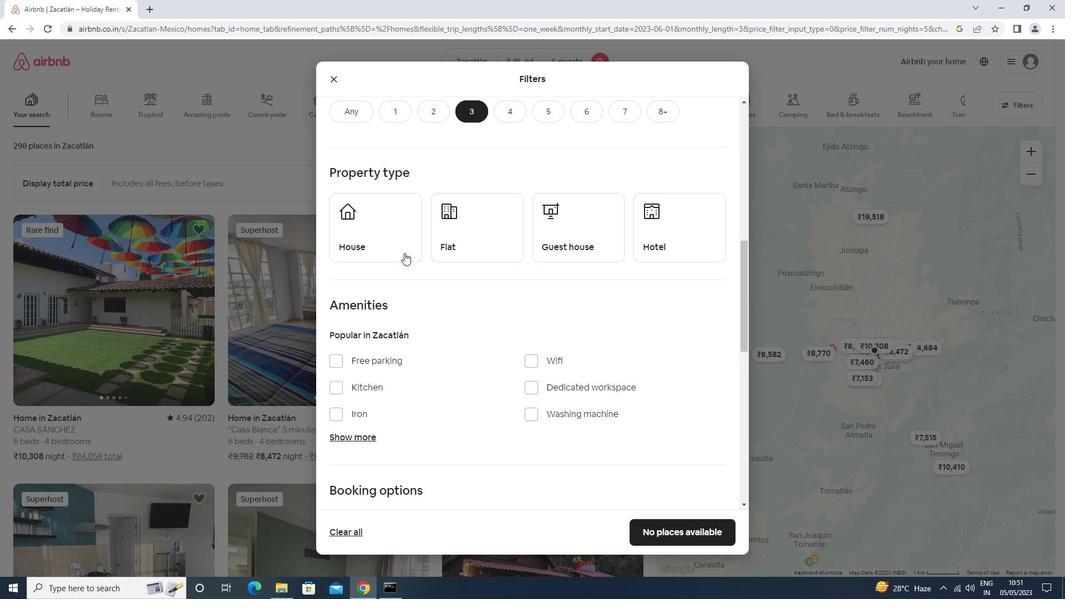 
Action: Mouse moved to (498, 247)
Screenshot: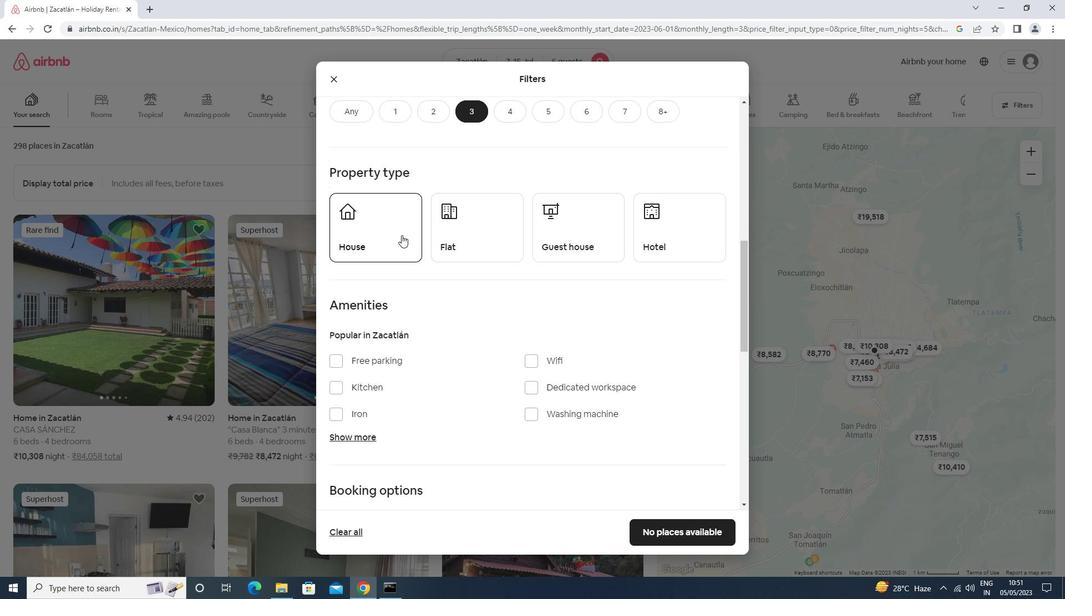 
Action: Mouse pressed left at (498, 247)
Screenshot: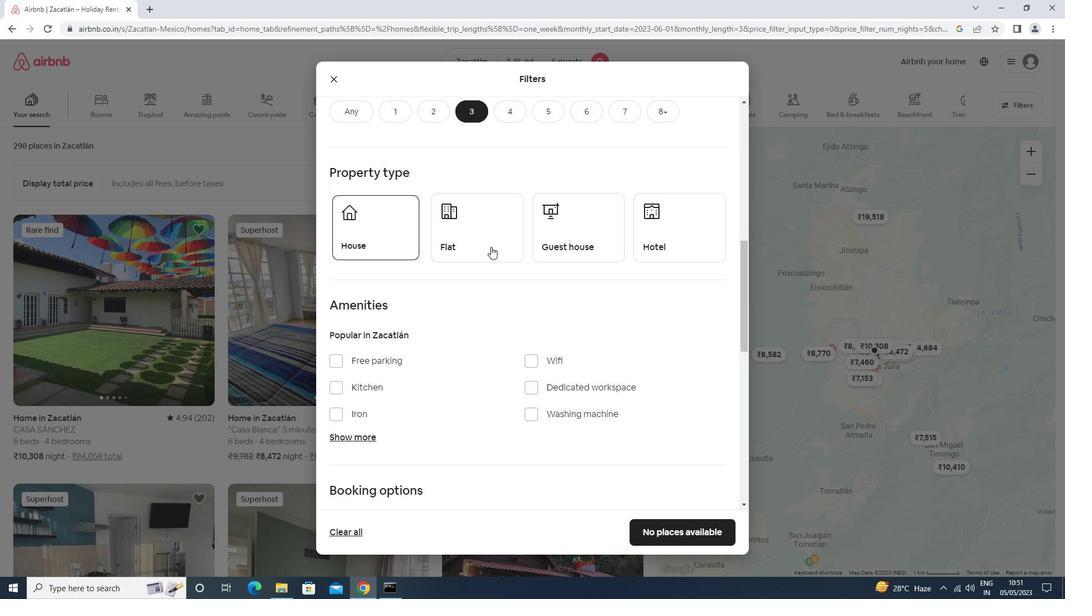 
Action: Mouse moved to (561, 239)
Screenshot: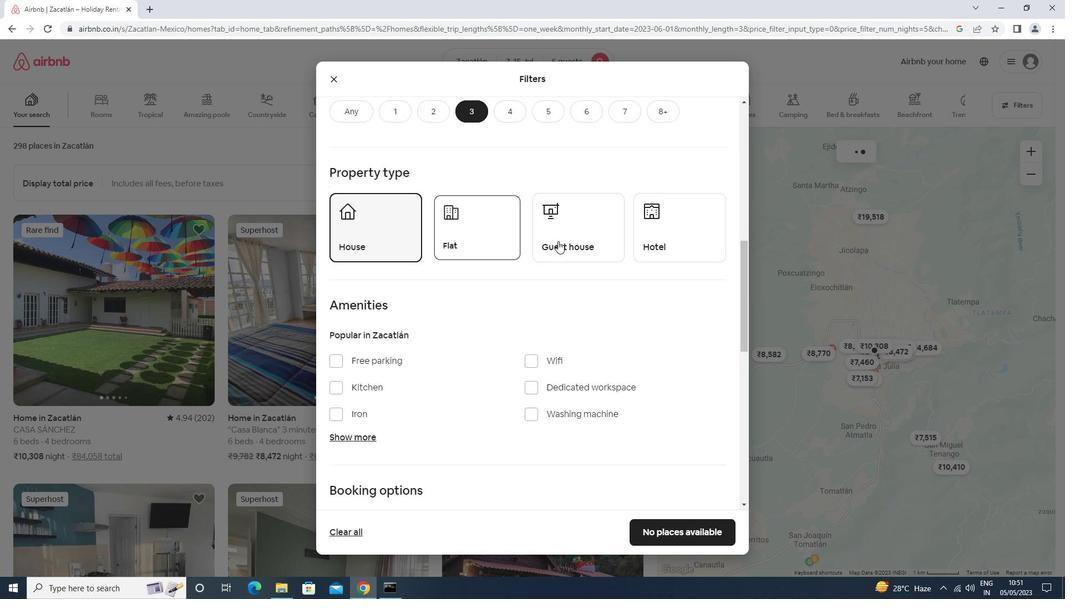 
Action: Mouse pressed left at (561, 239)
Screenshot: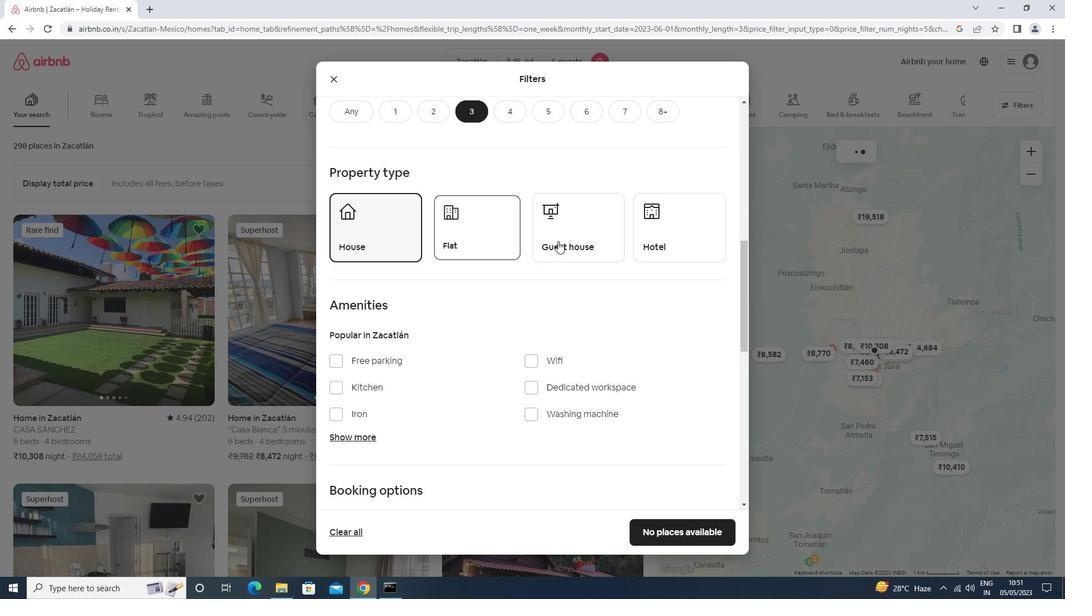 
Action: Mouse moved to (562, 234)
Screenshot: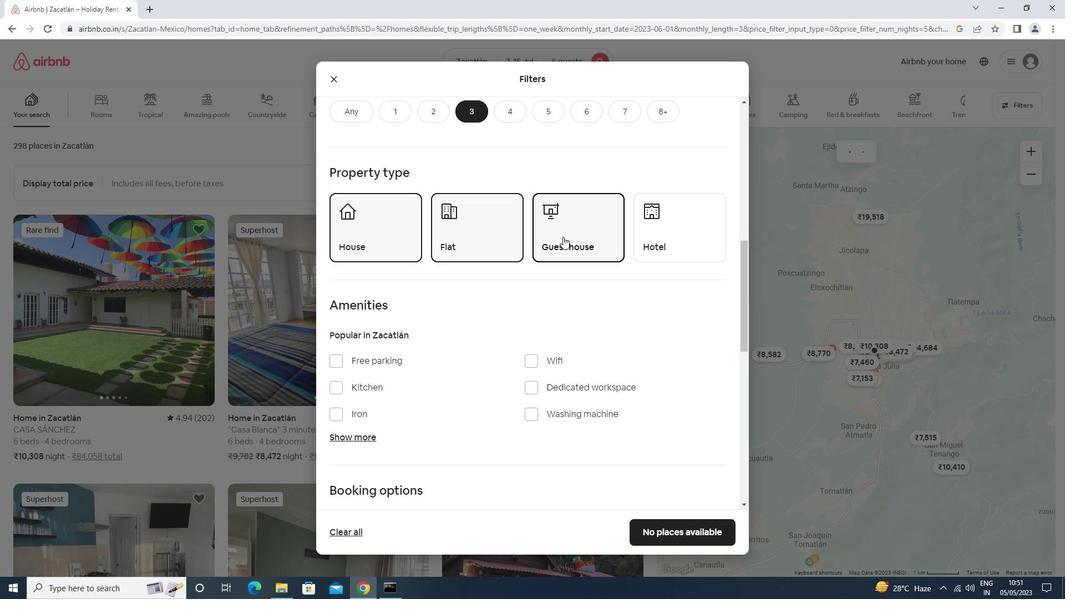 
Action: Mouse scrolled (562, 234) with delta (0, 0)
Screenshot: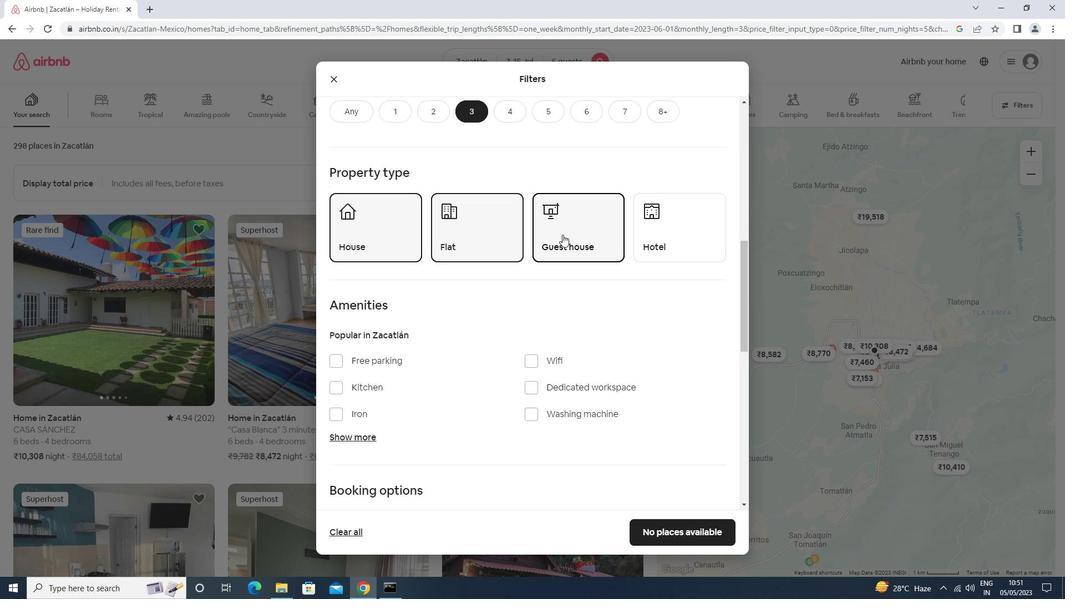 
Action: Mouse scrolled (562, 234) with delta (0, 0)
Screenshot: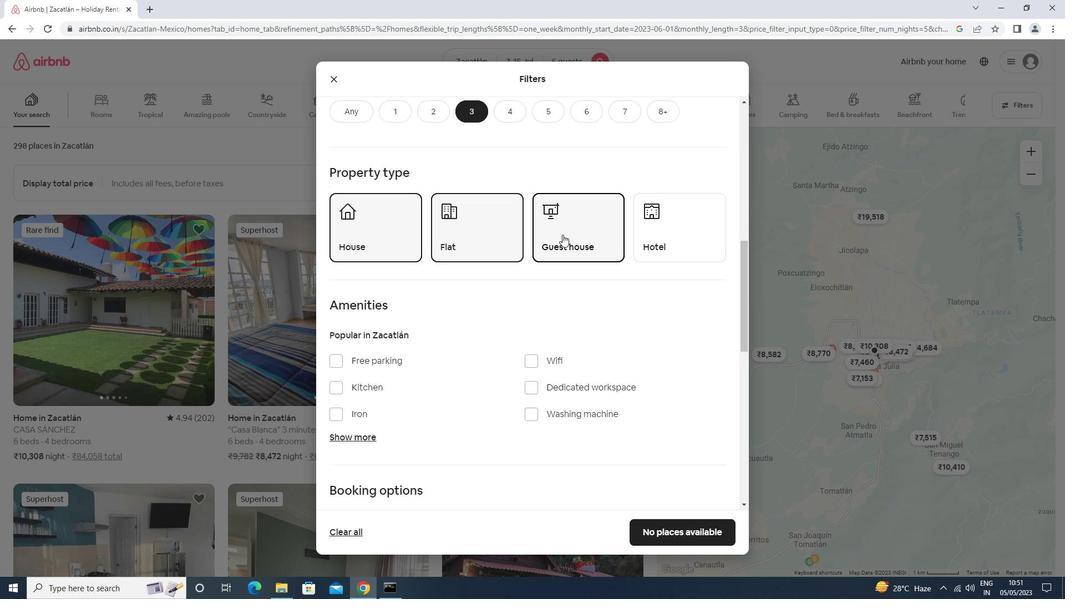 
Action: Mouse moved to (551, 300)
Screenshot: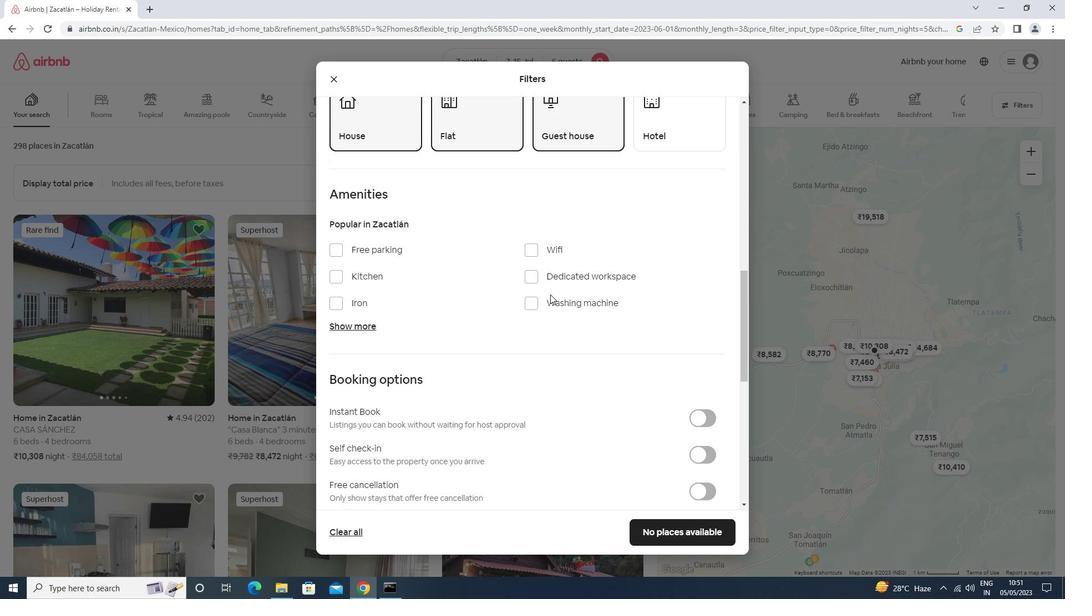 
Action: Mouse pressed left at (551, 300)
Screenshot: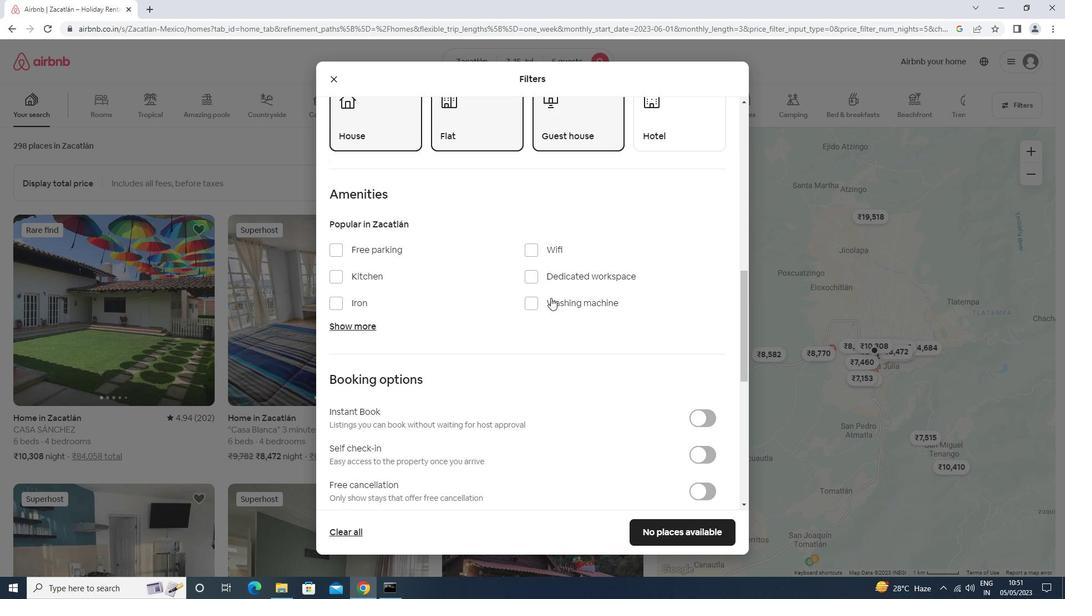 
Action: Mouse scrolled (551, 300) with delta (0, 0)
Screenshot: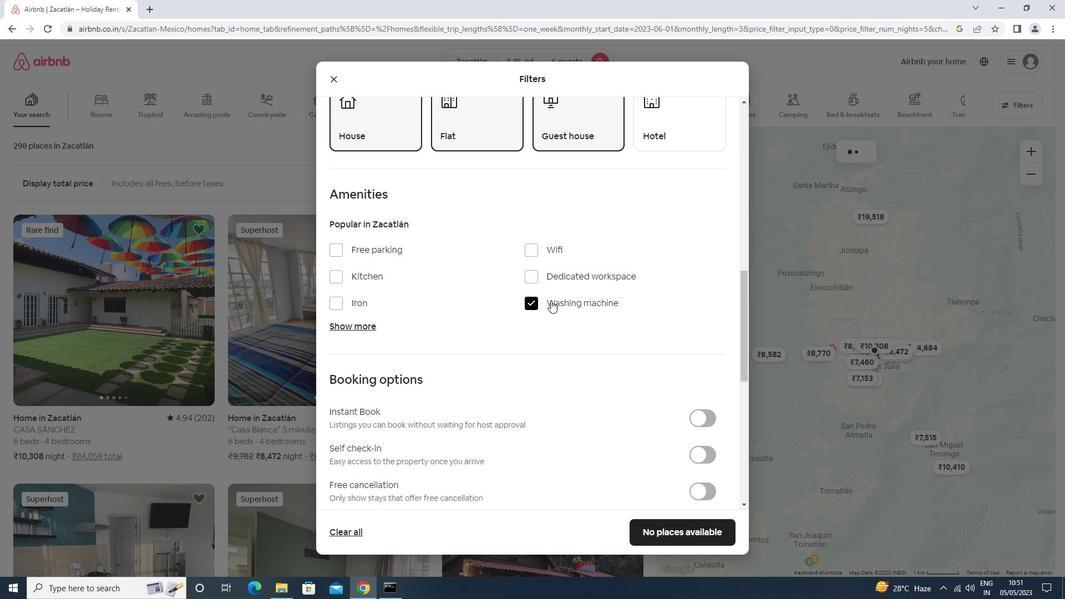 
Action: Mouse scrolled (551, 300) with delta (0, 0)
Screenshot: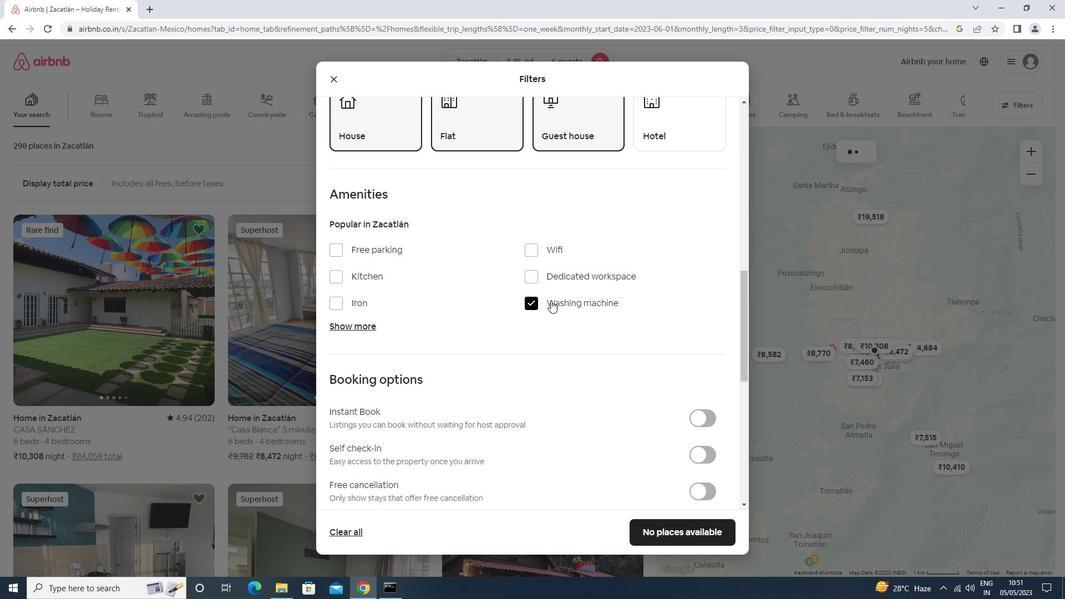 
Action: Mouse scrolled (551, 300) with delta (0, 0)
Screenshot: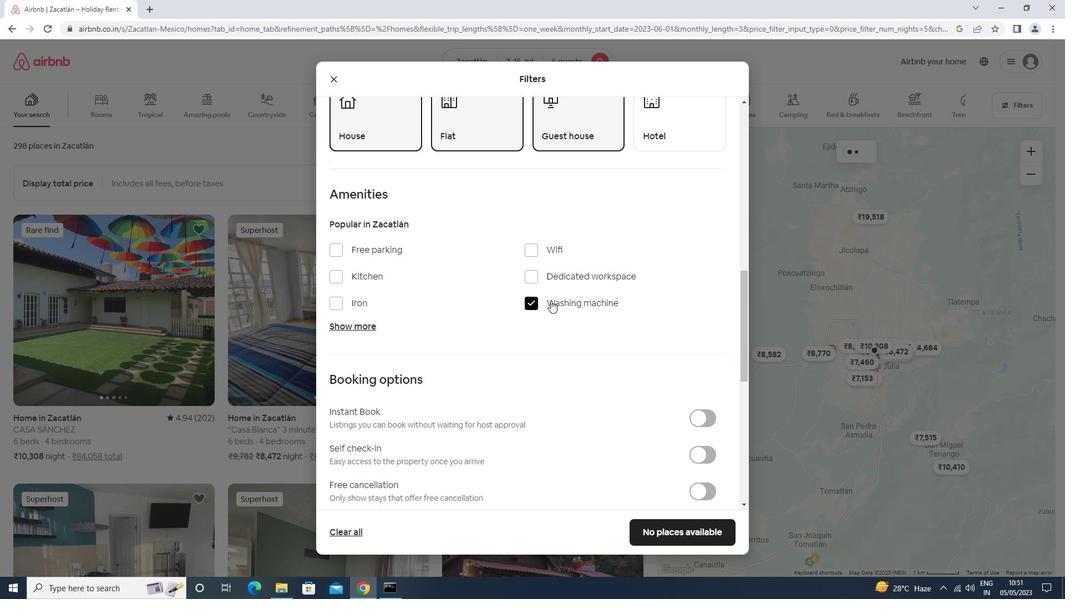 
Action: Mouse scrolled (551, 300) with delta (0, 0)
Screenshot: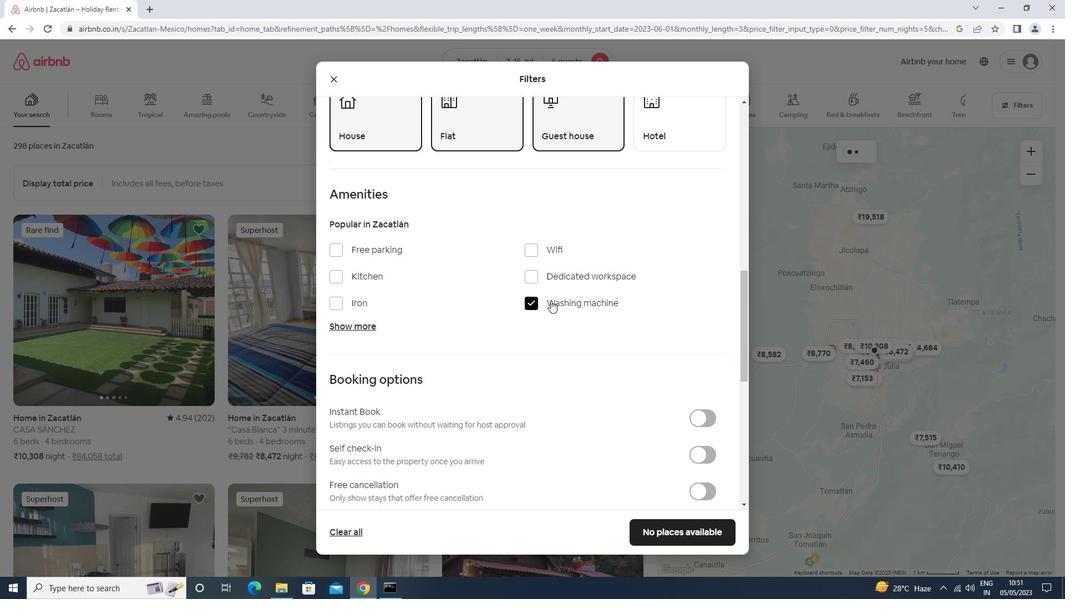 
Action: Mouse moved to (711, 235)
Screenshot: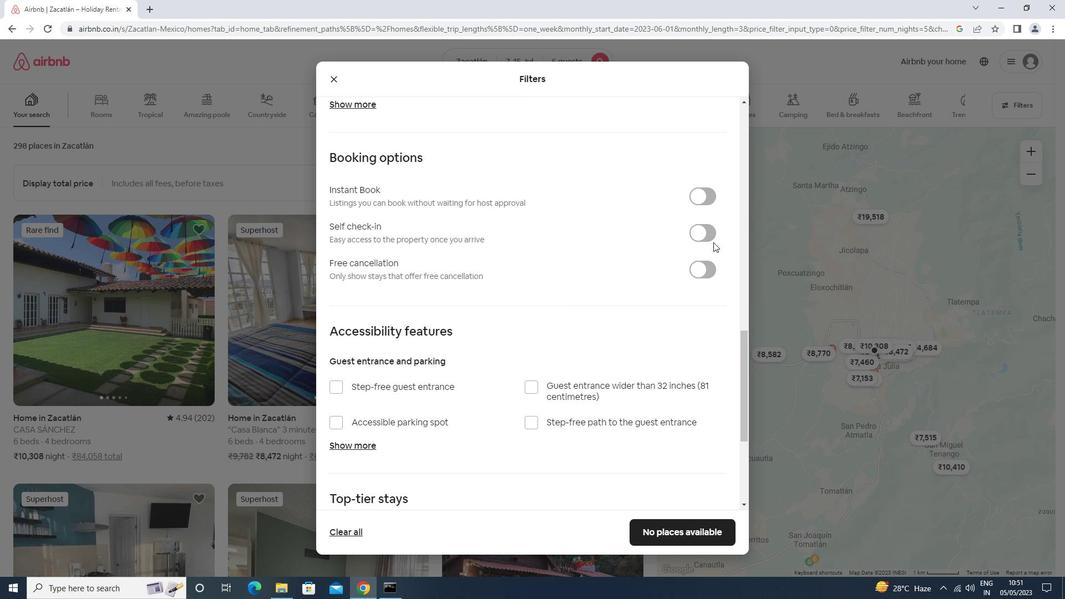 
Action: Mouse pressed left at (711, 235)
Screenshot: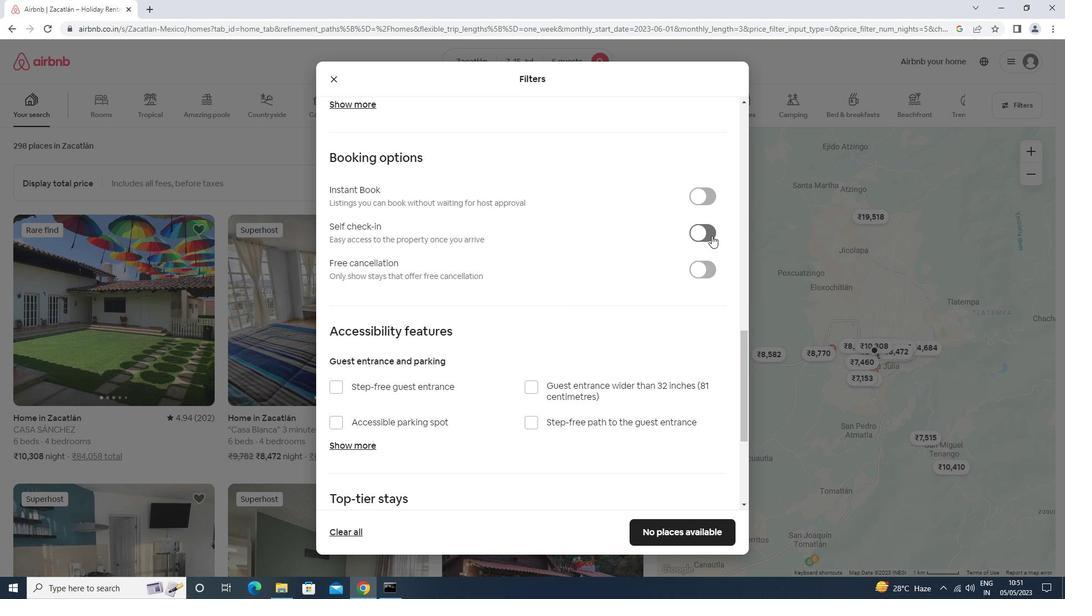 
Action: Mouse moved to (711, 235)
Screenshot: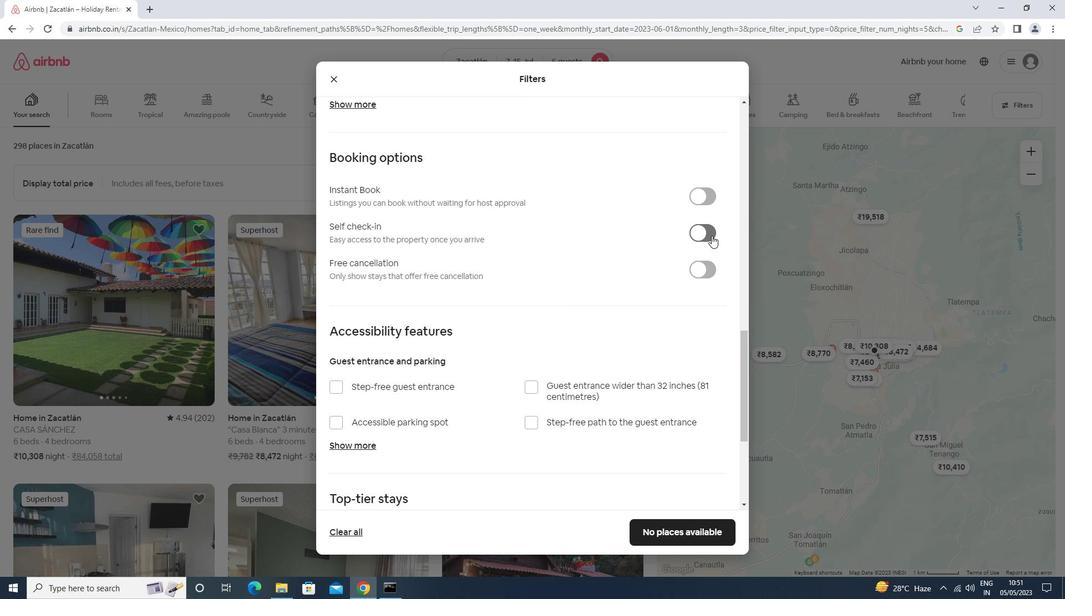 
Action: Mouse scrolled (711, 234) with delta (0, 0)
Screenshot: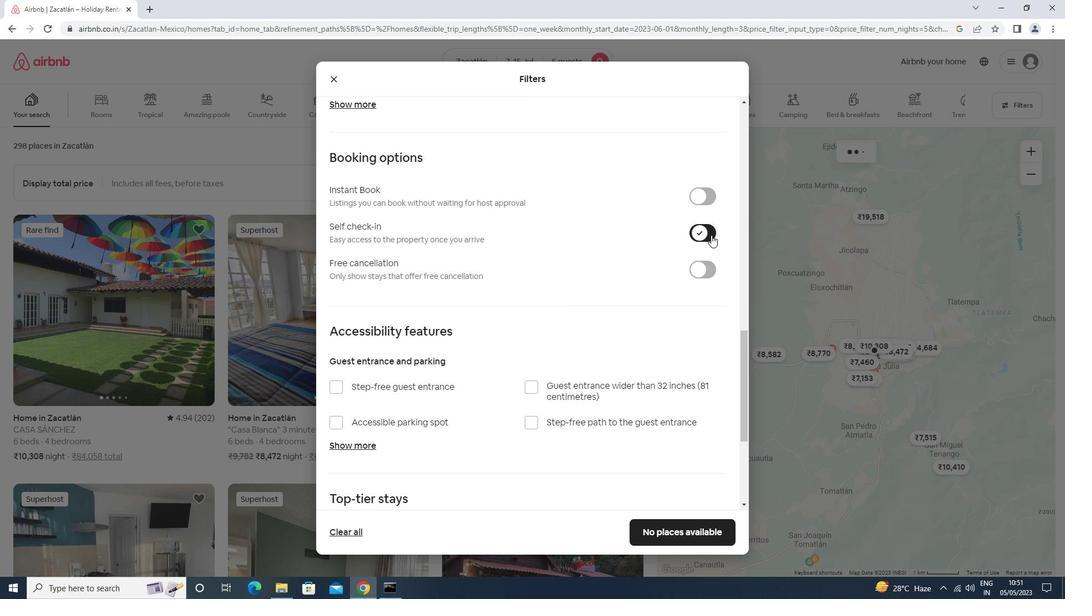 
Action: Mouse moved to (711, 235)
Screenshot: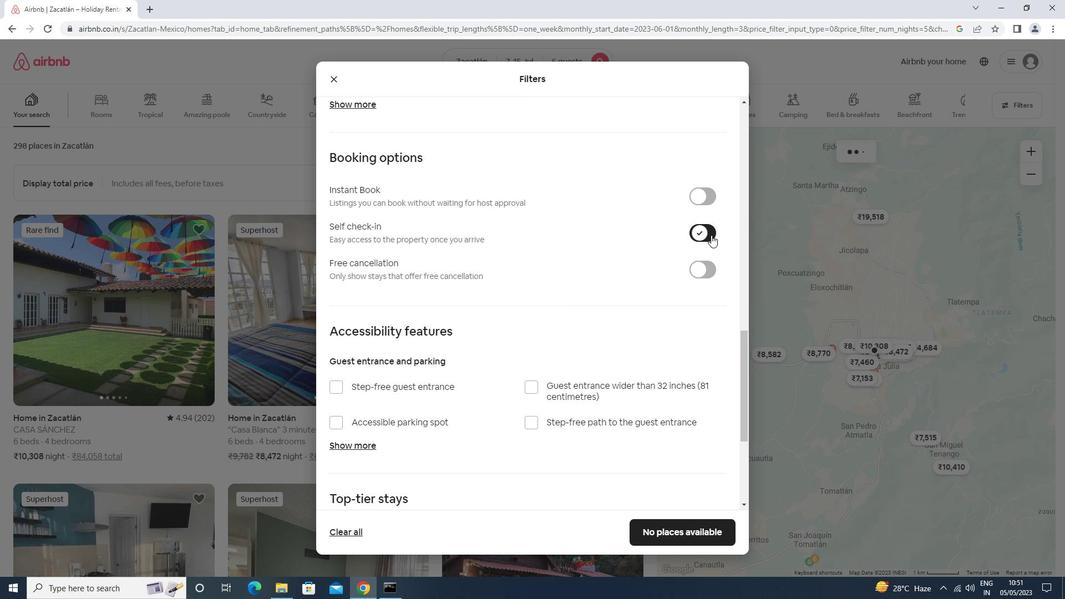 
Action: Mouse scrolled (711, 234) with delta (0, 0)
Screenshot: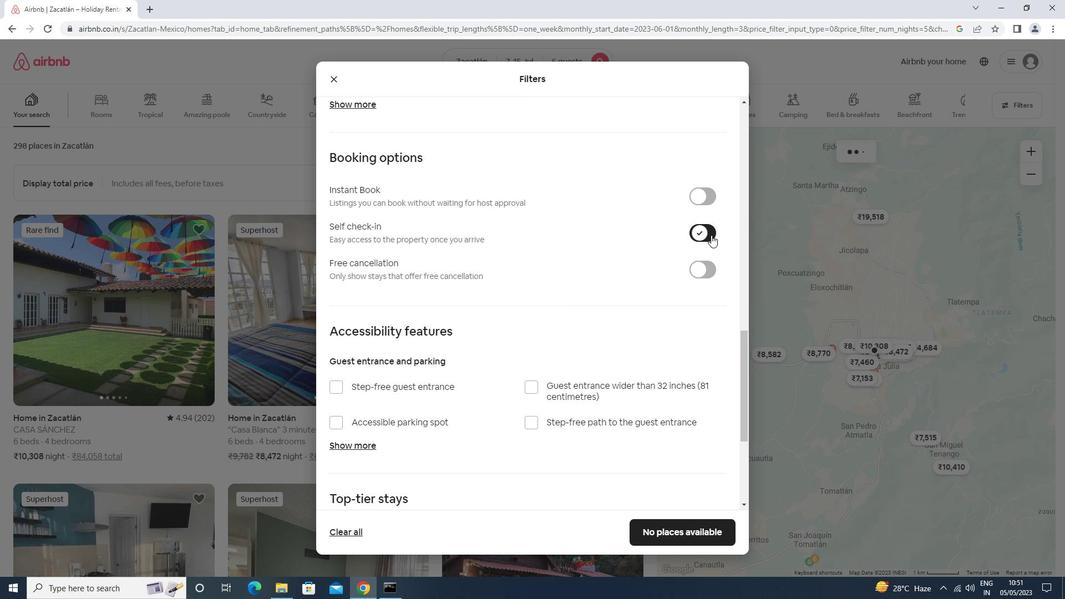 
Action: Mouse scrolled (711, 234) with delta (0, 0)
Screenshot: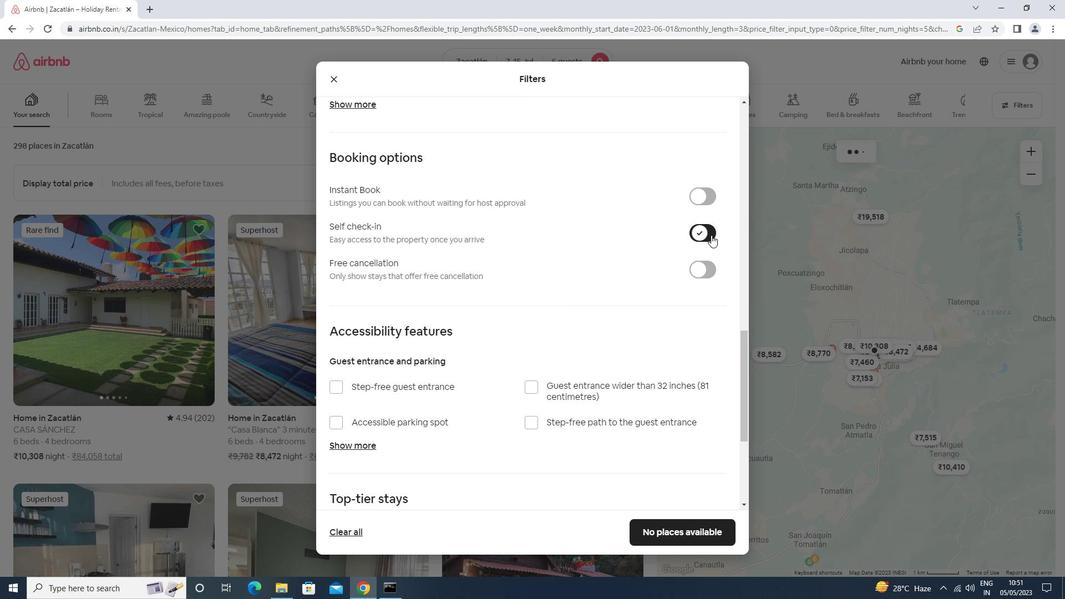 
Action: Mouse scrolled (711, 234) with delta (0, 0)
Screenshot: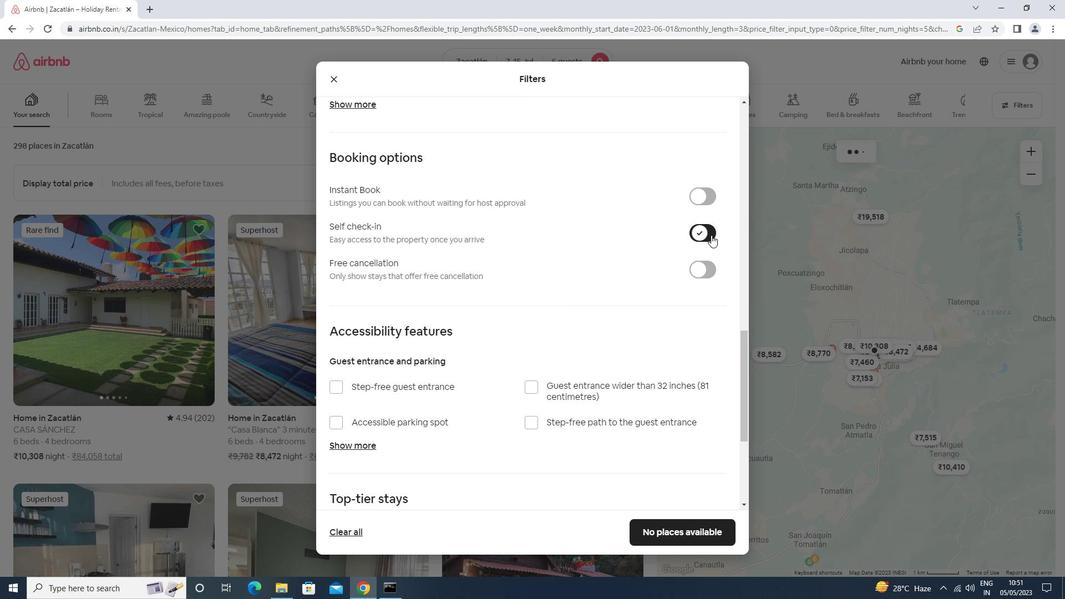 
Action: Mouse scrolled (711, 234) with delta (0, 0)
Screenshot: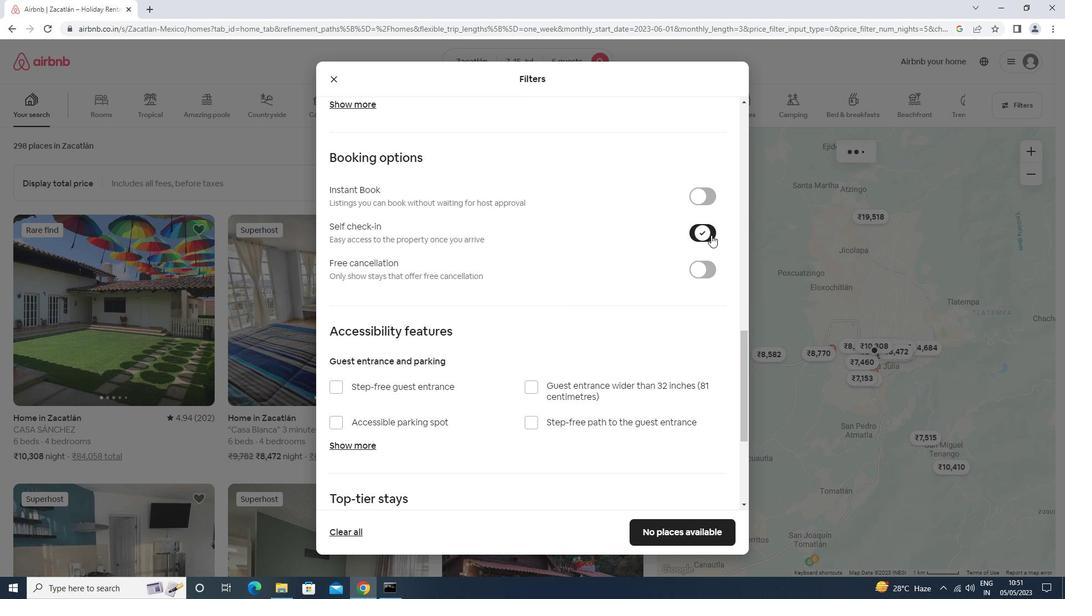 
Action: Mouse scrolled (711, 234) with delta (0, 0)
Screenshot: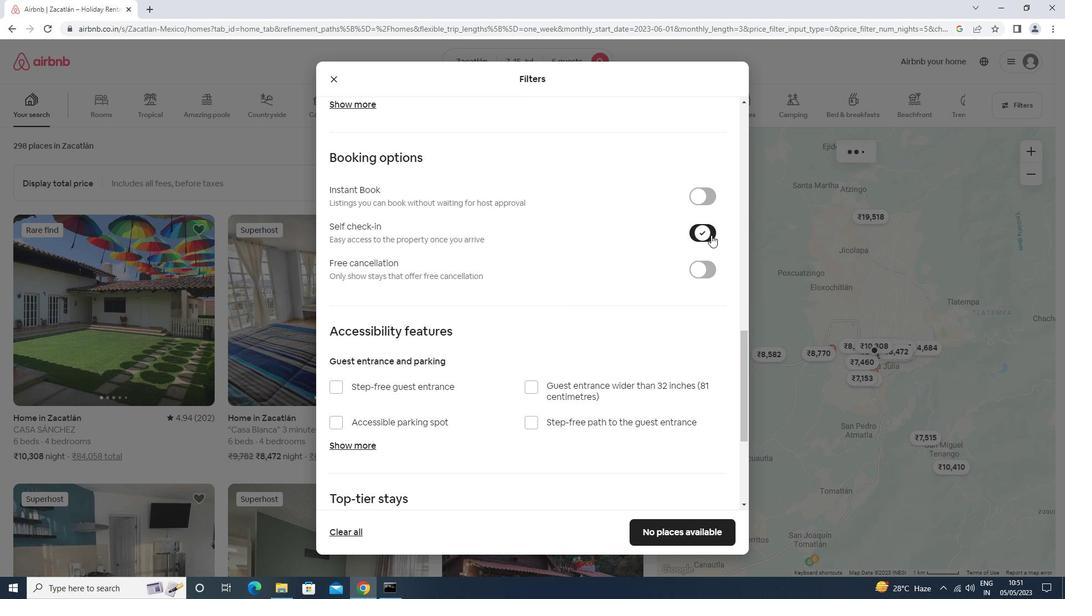 
Action: Mouse moved to (706, 236)
Screenshot: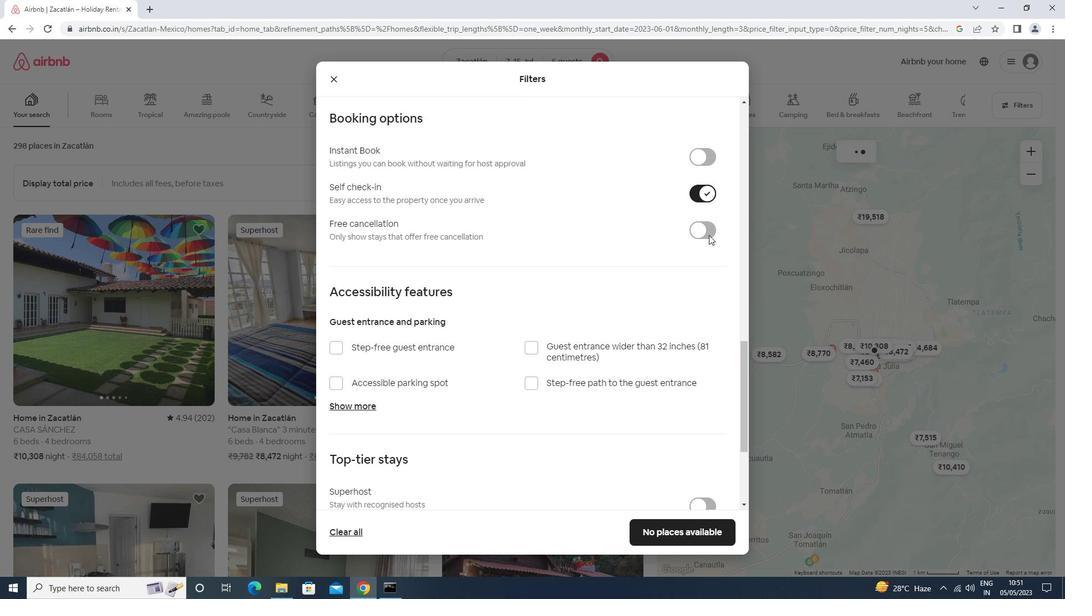
Action: Mouse scrolled (706, 235) with delta (0, 0)
Screenshot: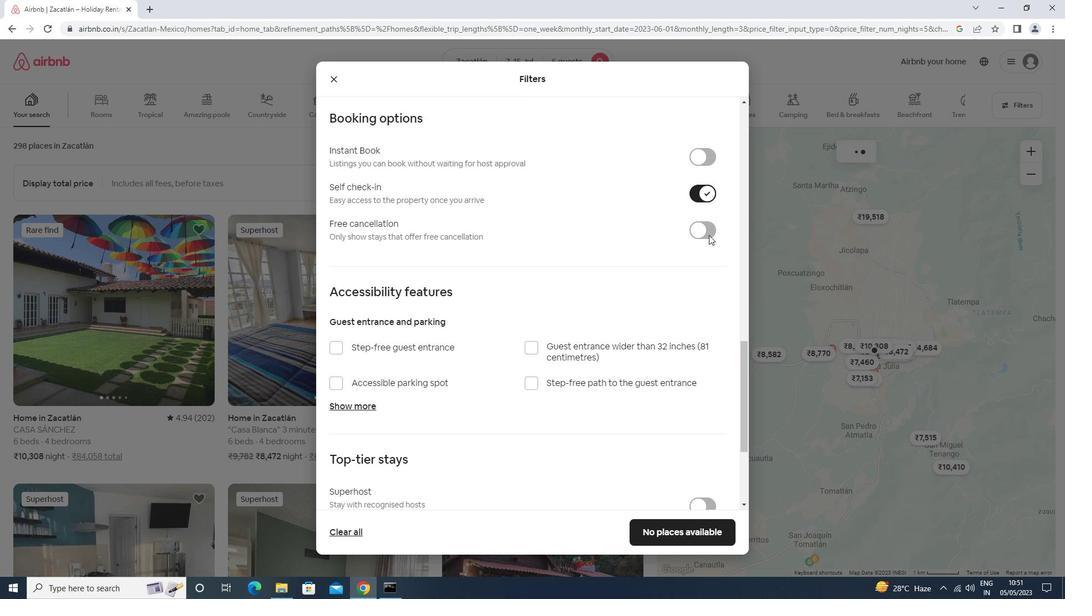 
Action: Mouse moved to (706, 236)
Screenshot: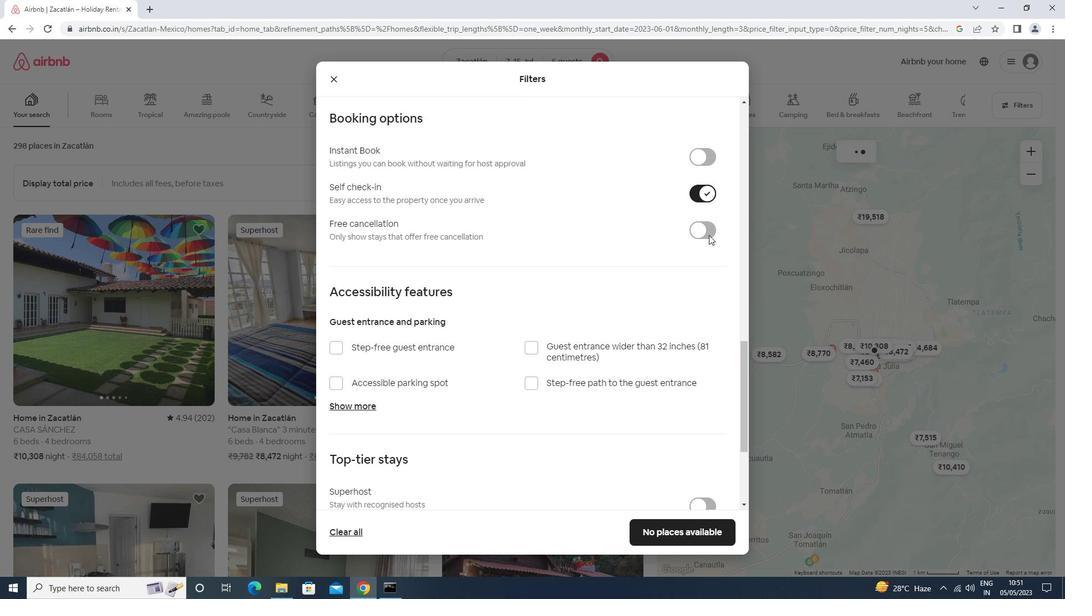 
Action: Mouse scrolled (706, 235) with delta (0, 0)
Screenshot: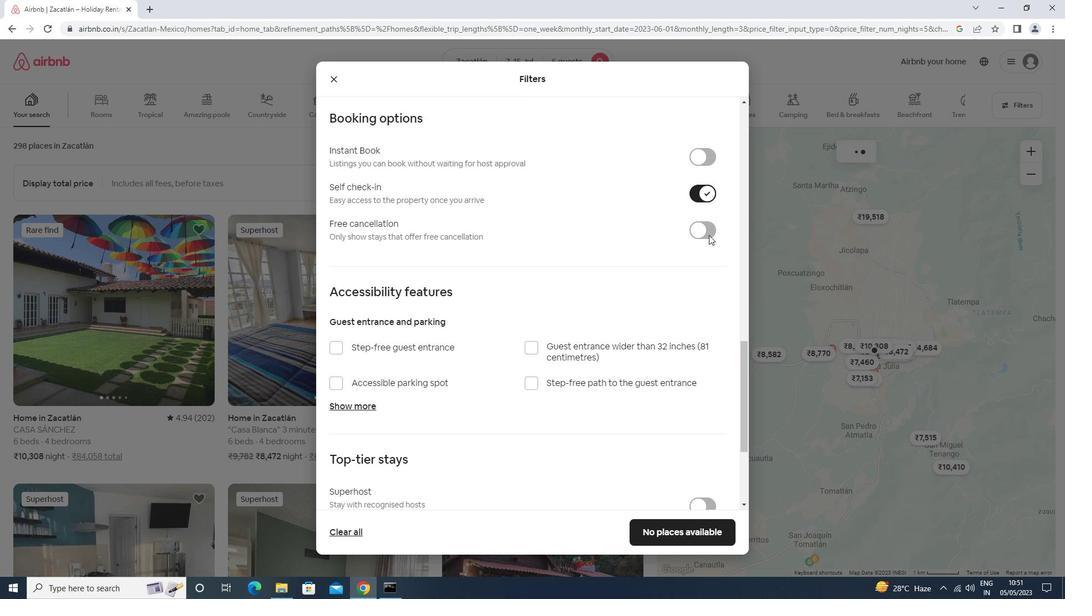 
Action: Mouse scrolled (706, 235) with delta (0, 0)
Screenshot: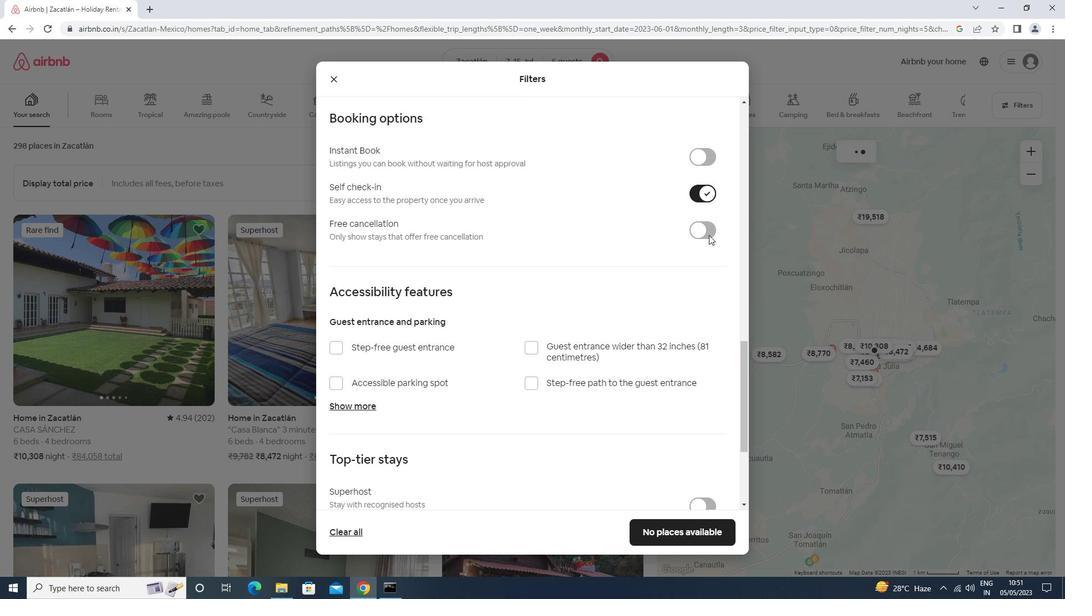 
Action: Mouse scrolled (706, 235) with delta (0, 0)
Screenshot: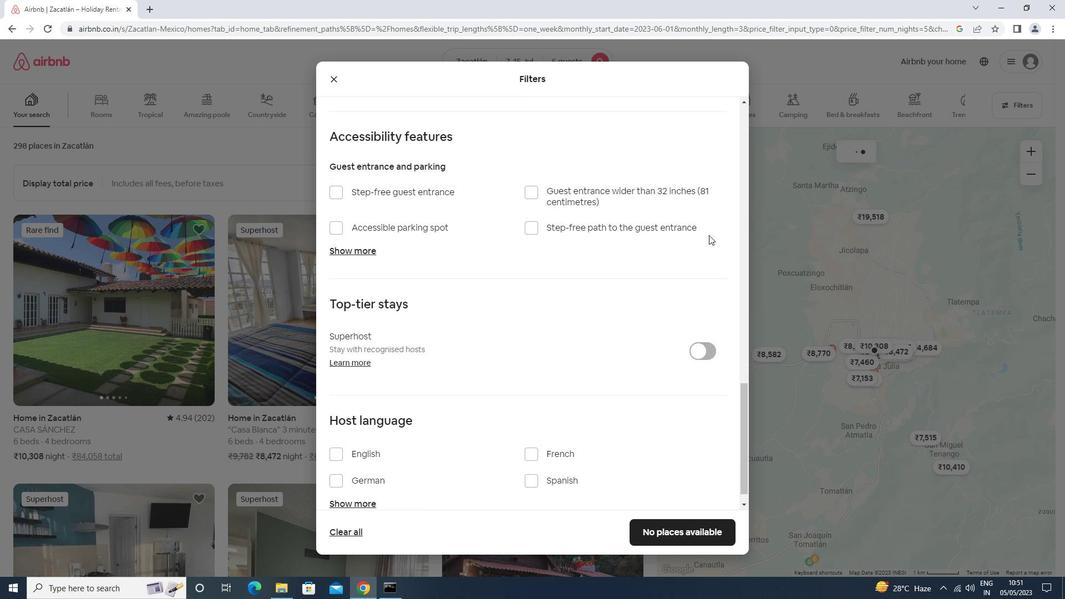 
Action: Mouse moved to (393, 431)
Screenshot: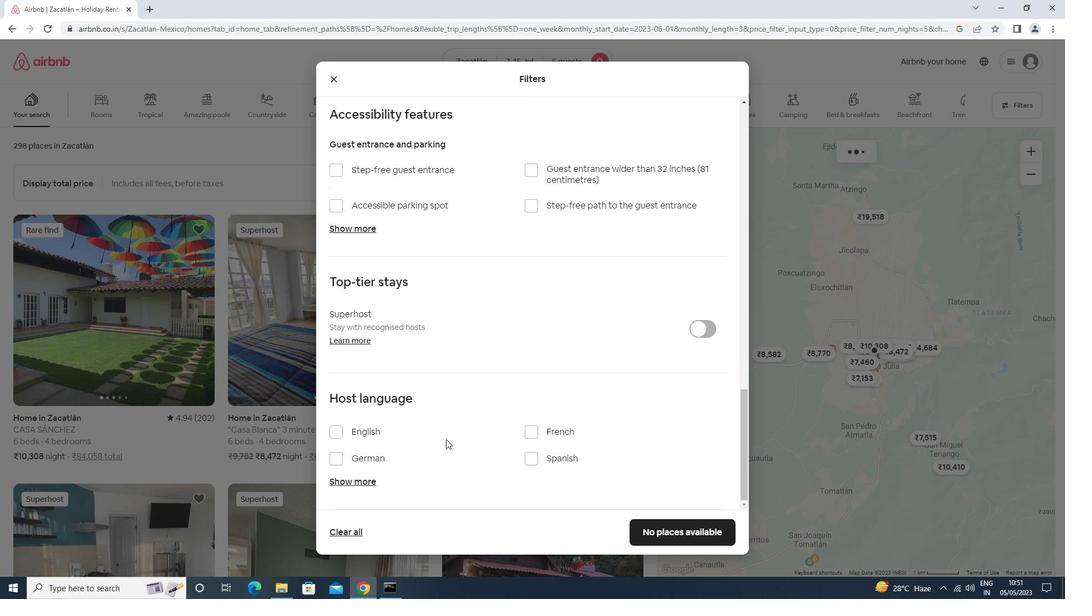 
Action: Mouse pressed left at (393, 431)
Screenshot: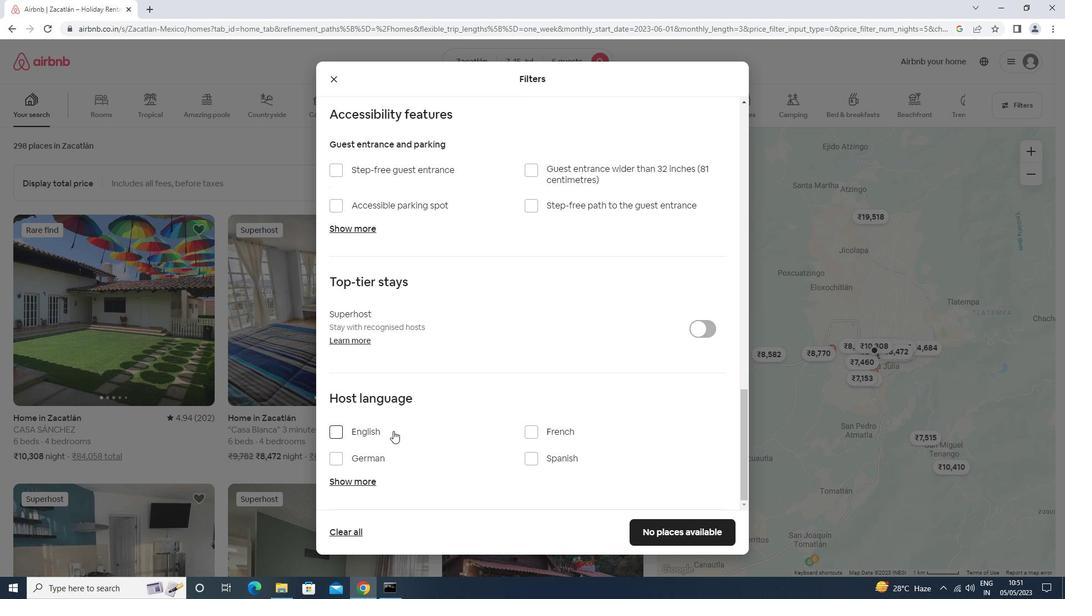 
Action: Mouse moved to (670, 532)
Screenshot: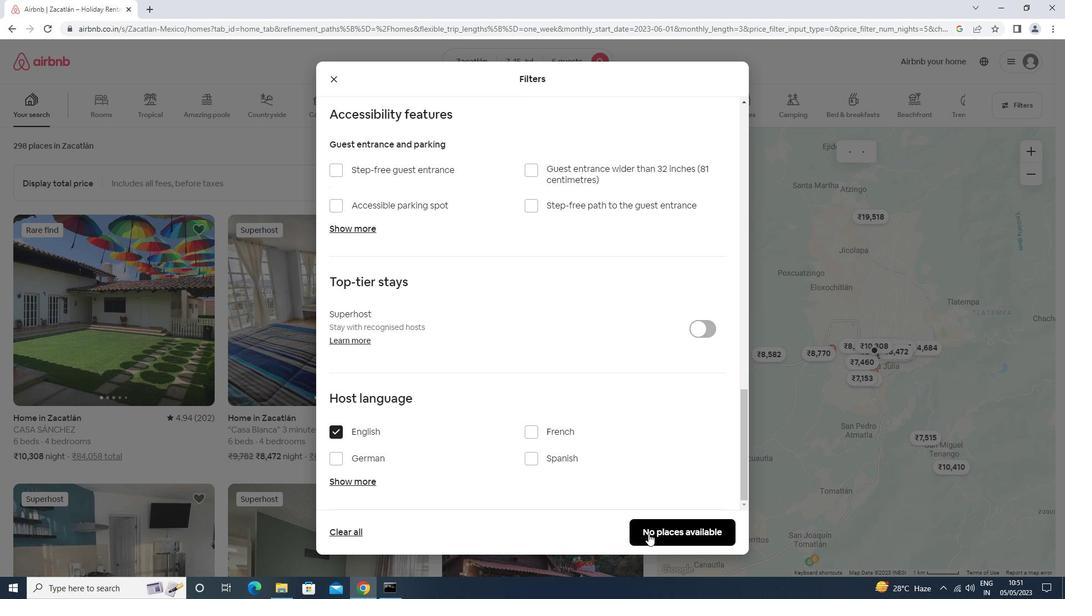 
Action: Mouse pressed left at (670, 532)
Screenshot: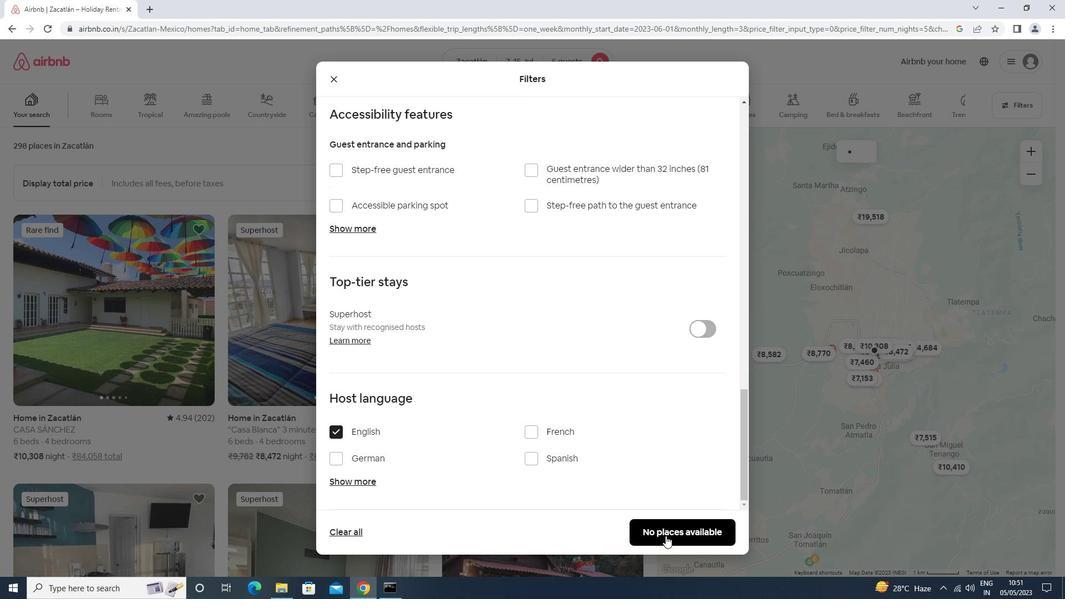 
Action: Mouse moved to (670, 531)
Screenshot: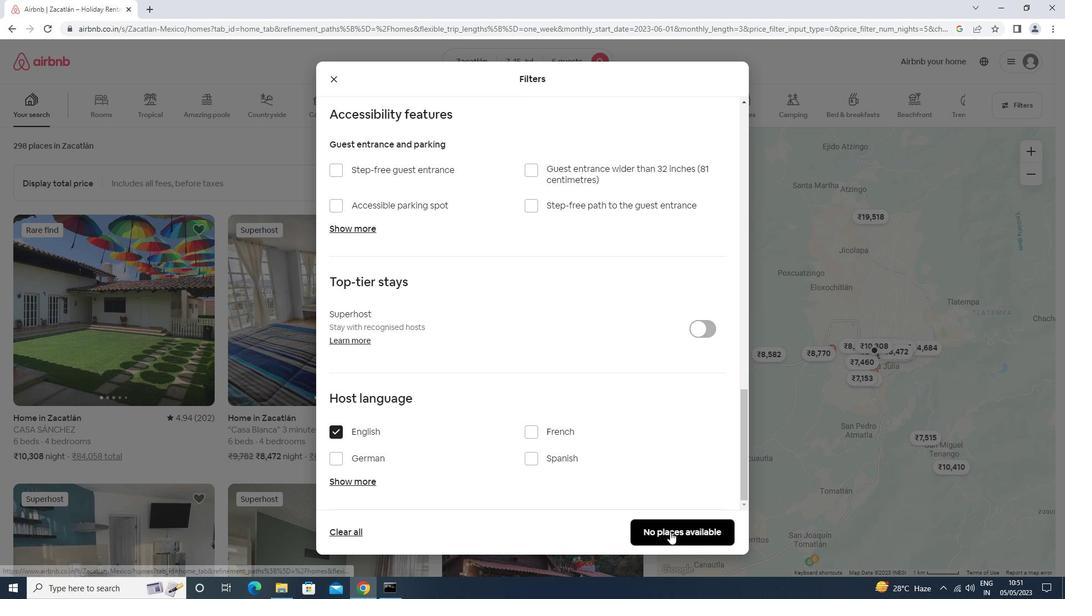 
